 Task: Search one way flight ticket for 2 adults, 2 infants in seat and 1 infant on lap in first from Presque Isle: Presque Isle International Airport to Greensboro: Piedmont Triad International Airport on 5-1-2023. Choice of flights is Alaska. Number of bags: 3 checked bags. Price is upto 30000. Outbound departure time preference is 12:15.
Action: Mouse moved to (331, 355)
Screenshot: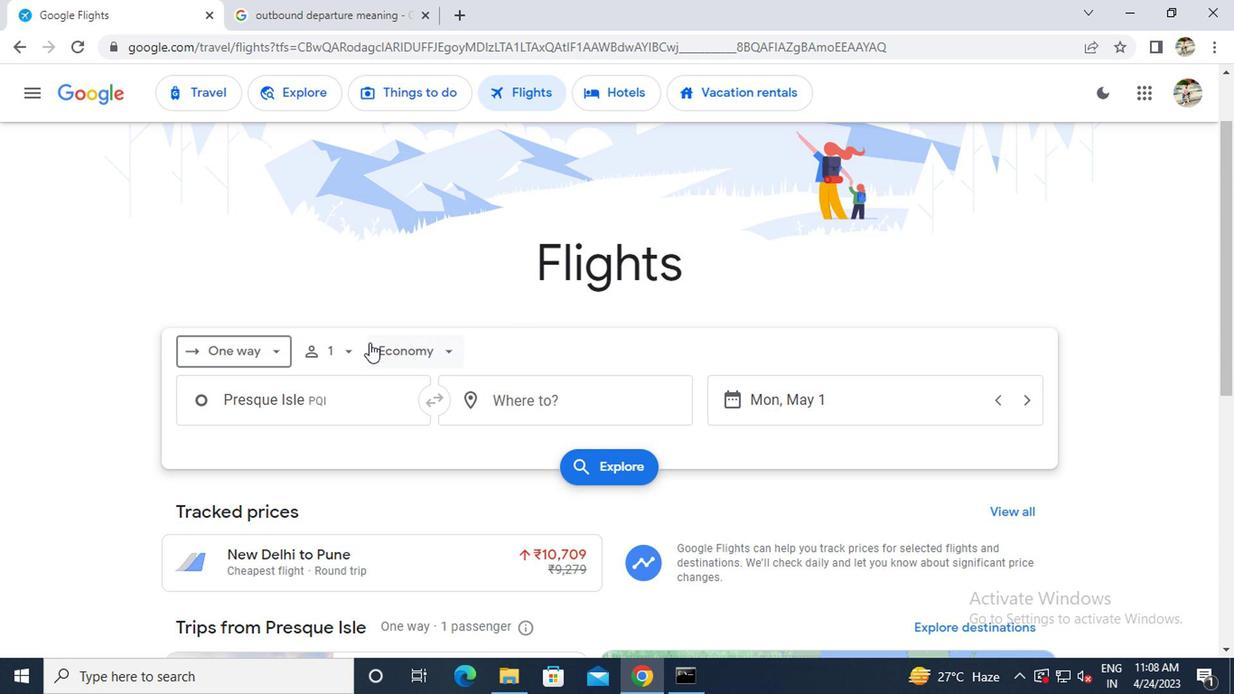 
Action: Mouse pressed left at (331, 355)
Screenshot: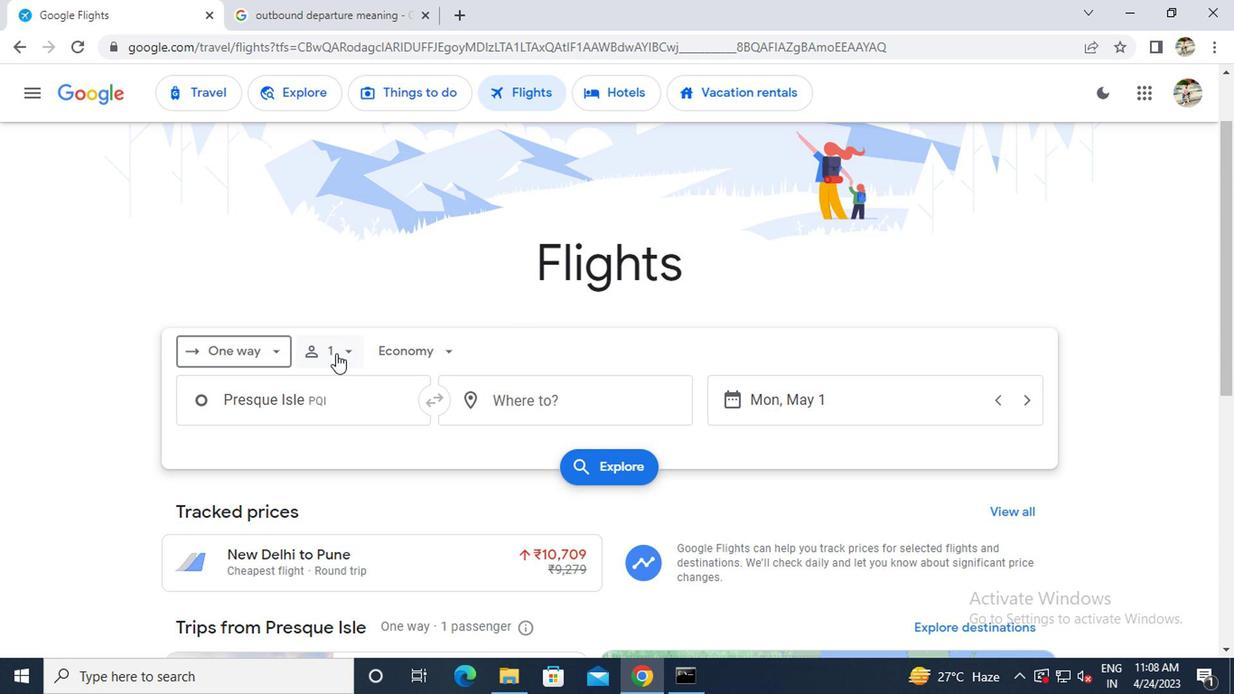 
Action: Mouse moved to (490, 394)
Screenshot: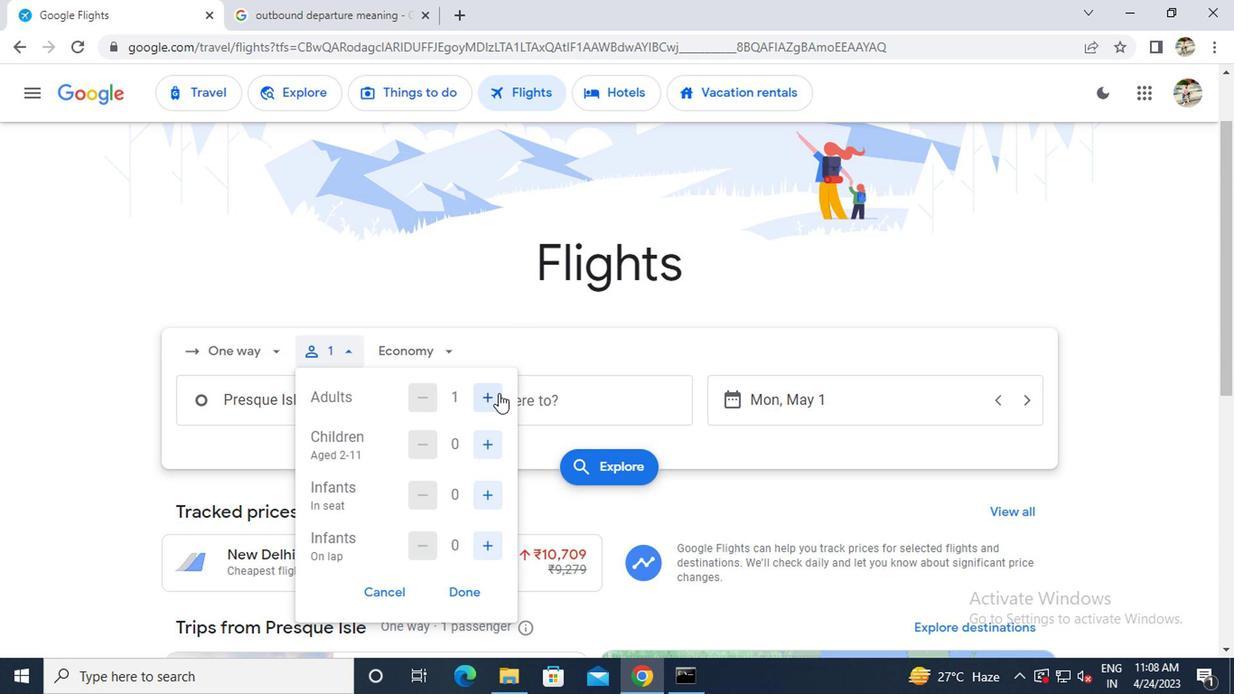 
Action: Mouse pressed left at (490, 394)
Screenshot: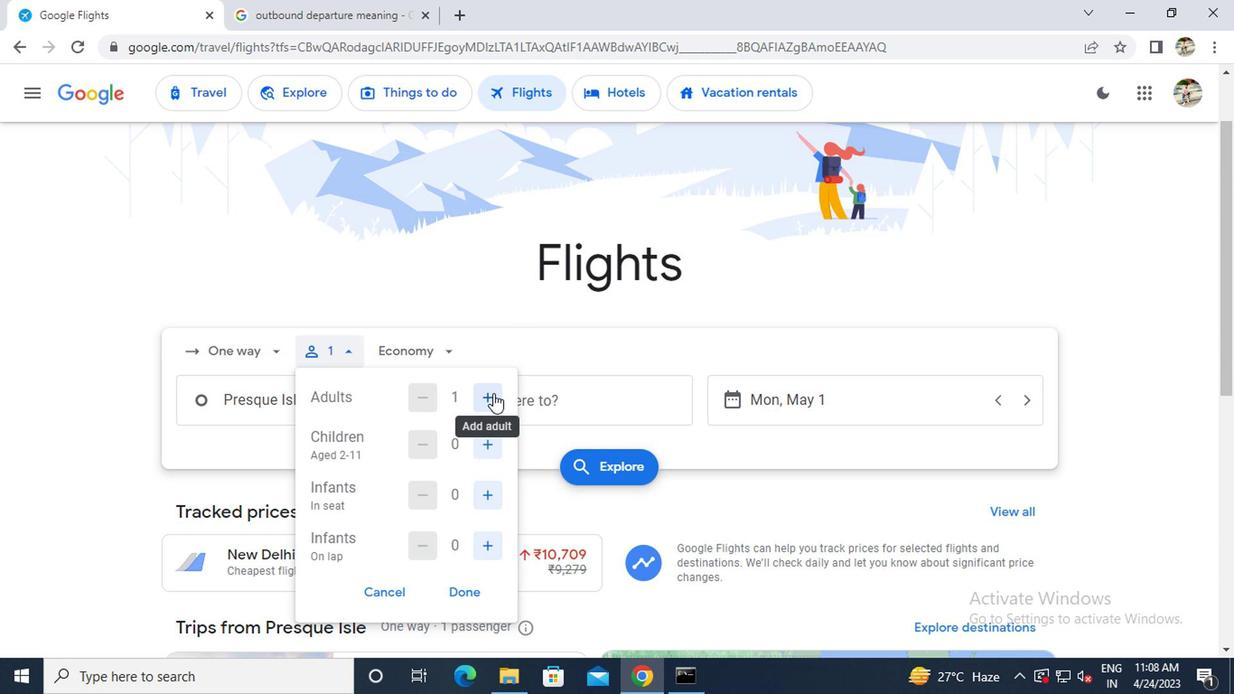 
Action: Mouse pressed left at (490, 394)
Screenshot: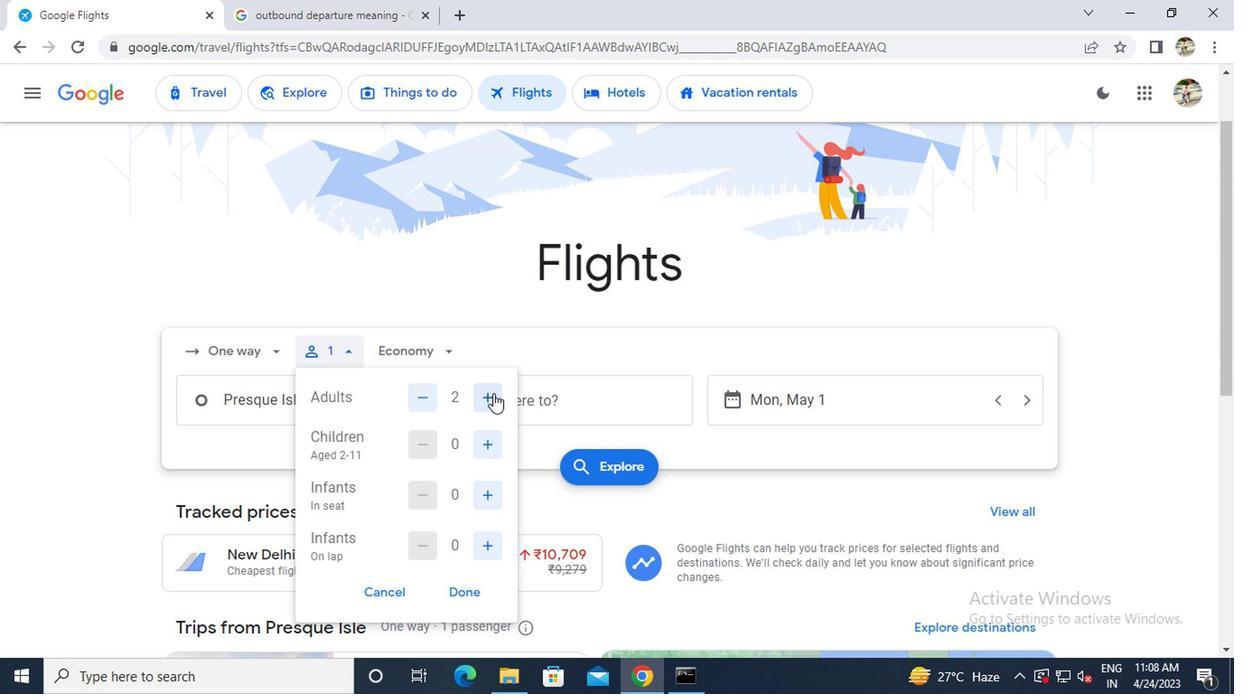 
Action: Mouse moved to (418, 395)
Screenshot: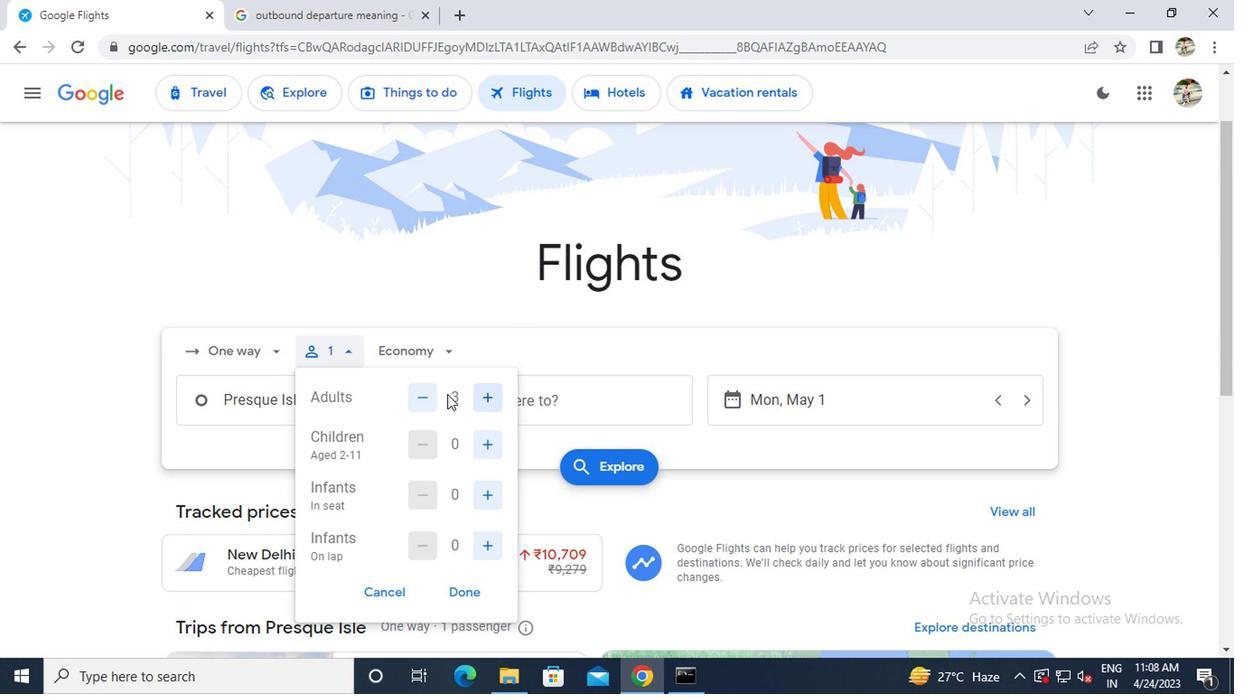 
Action: Mouse pressed left at (418, 395)
Screenshot: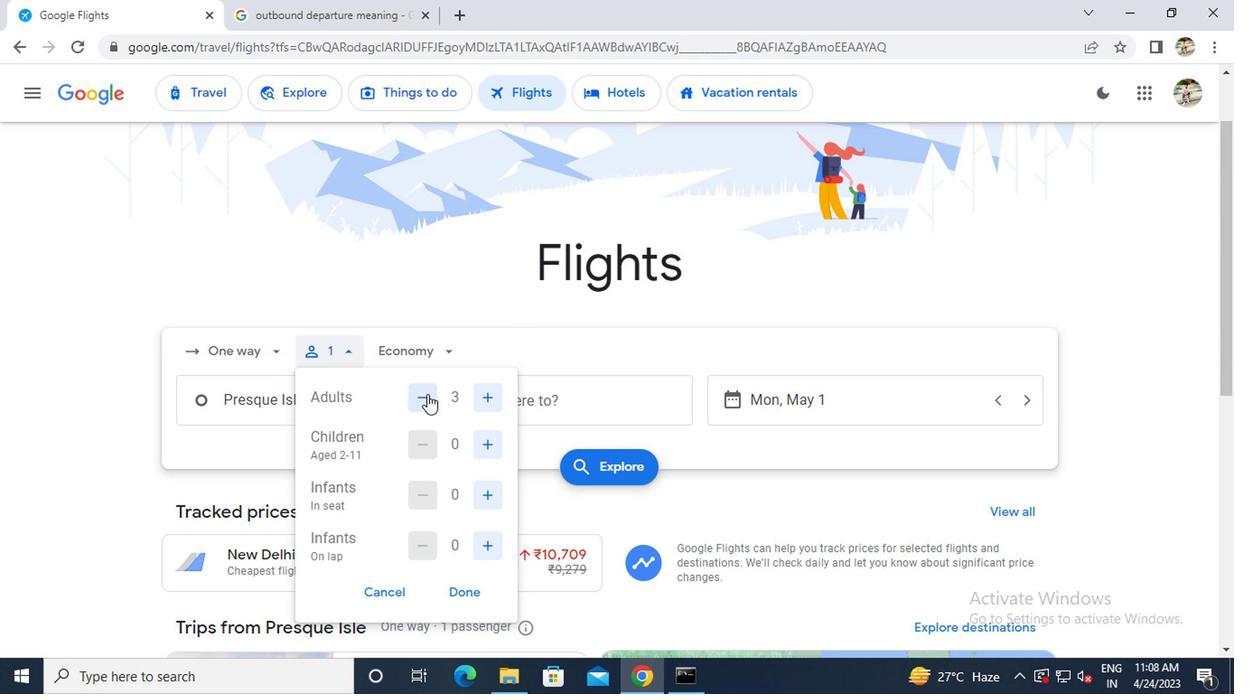 
Action: Mouse moved to (481, 499)
Screenshot: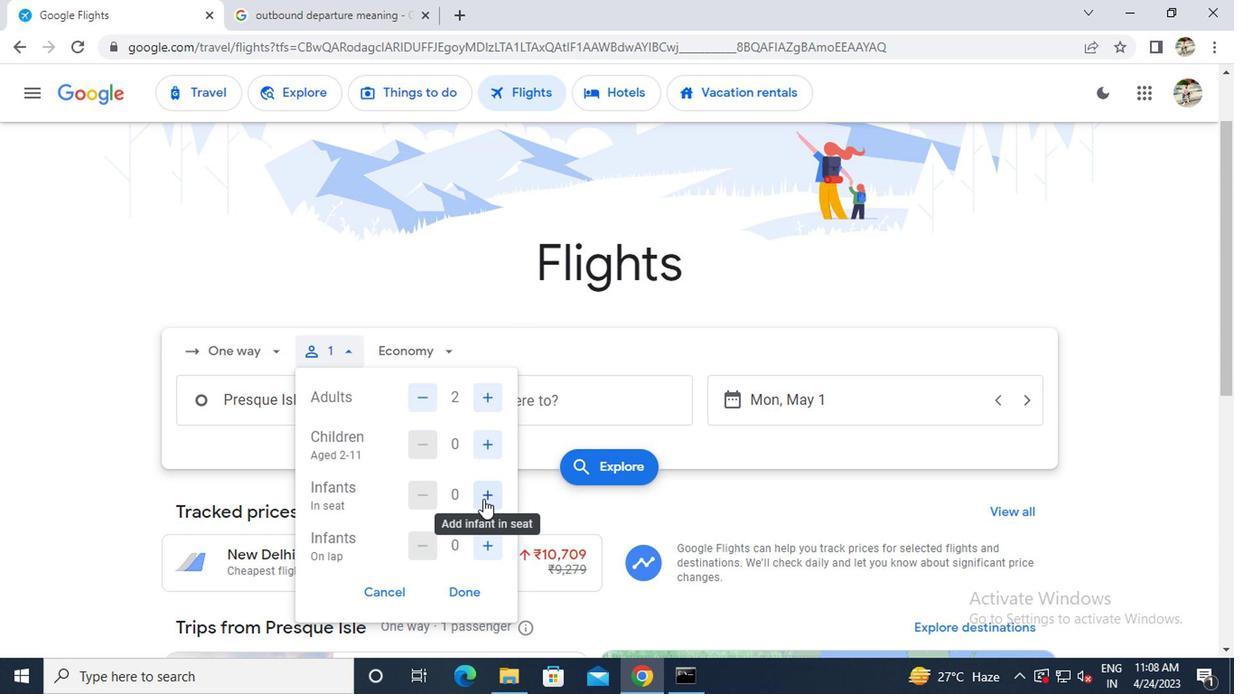
Action: Mouse pressed left at (481, 499)
Screenshot: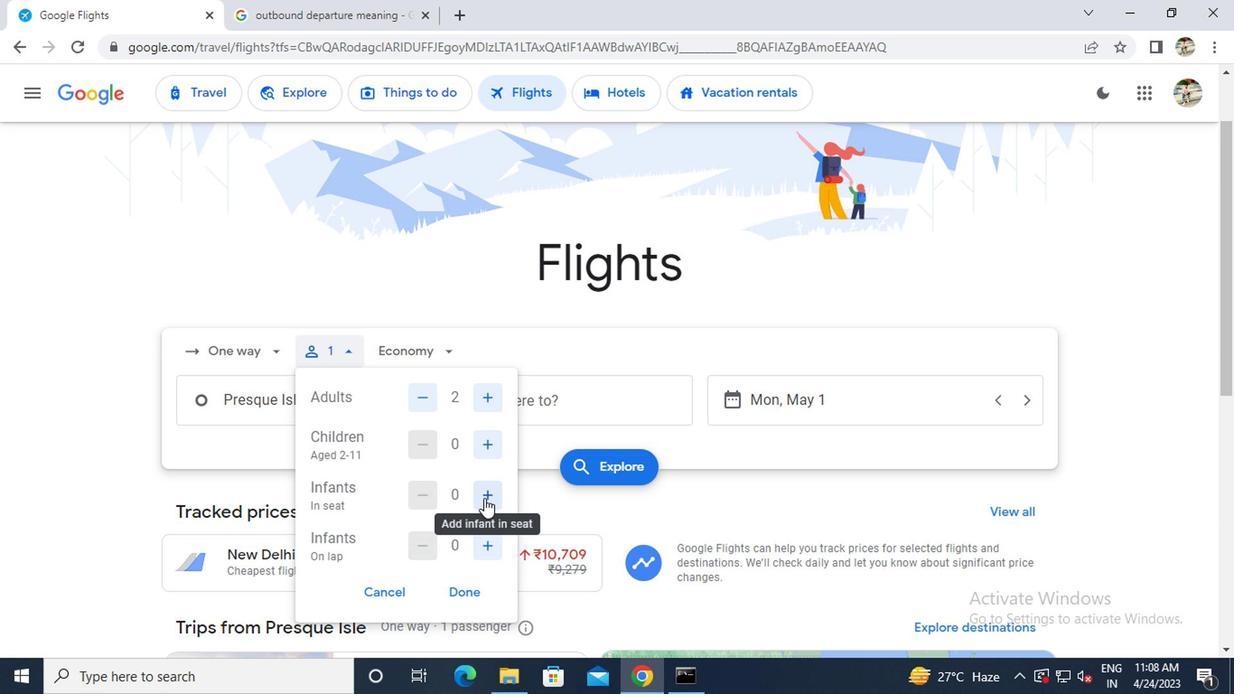 
Action: Mouse pressed left at (481, 499)
Screenshot: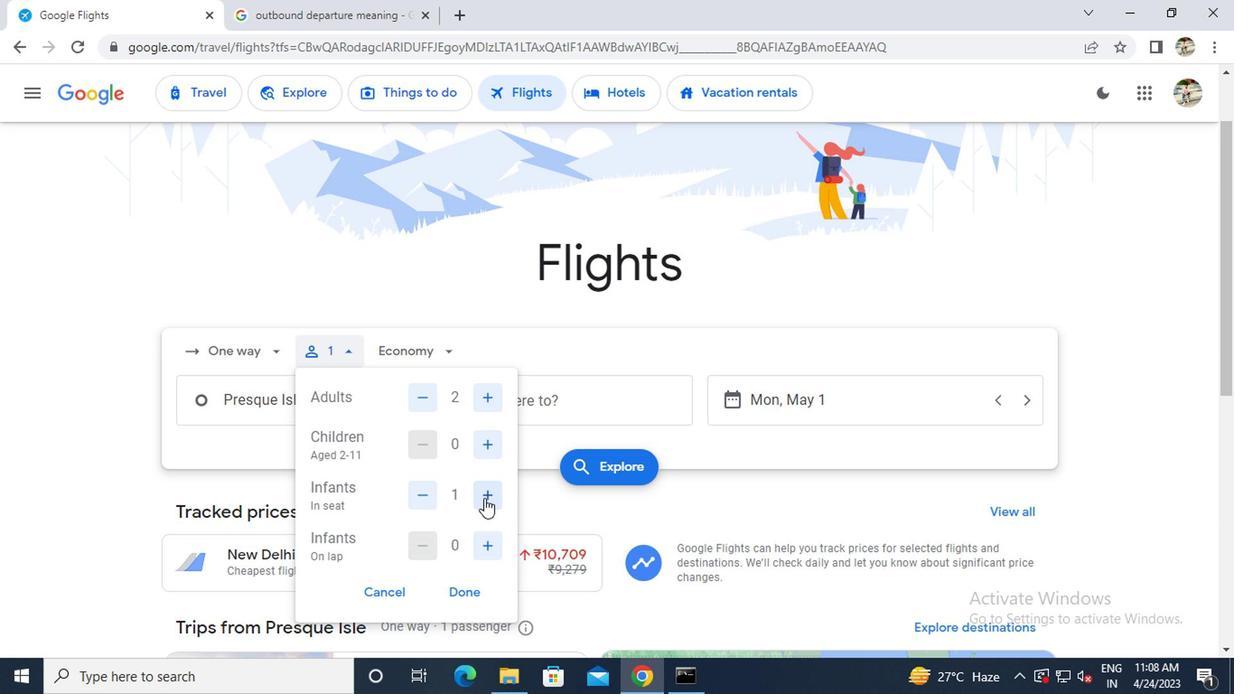 
Action: Mouse moved to (486, 547)
Screenshot: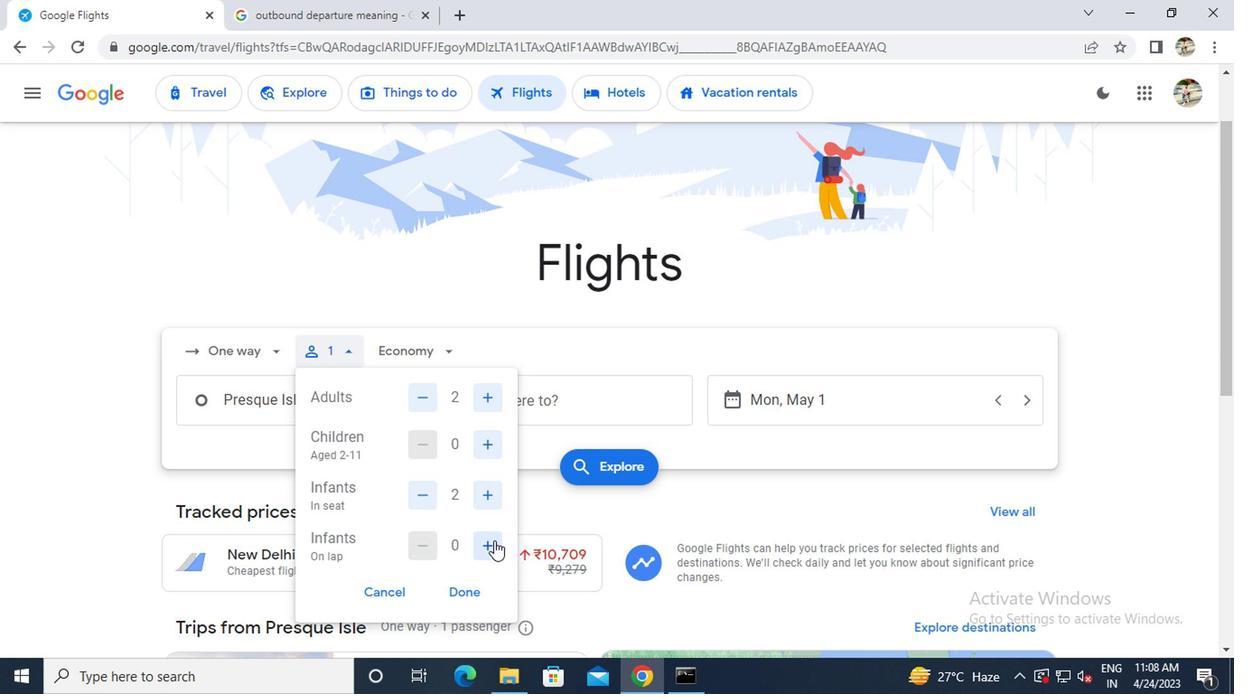 
Action: Mouse pressed left at (486, 547)
Screenshot: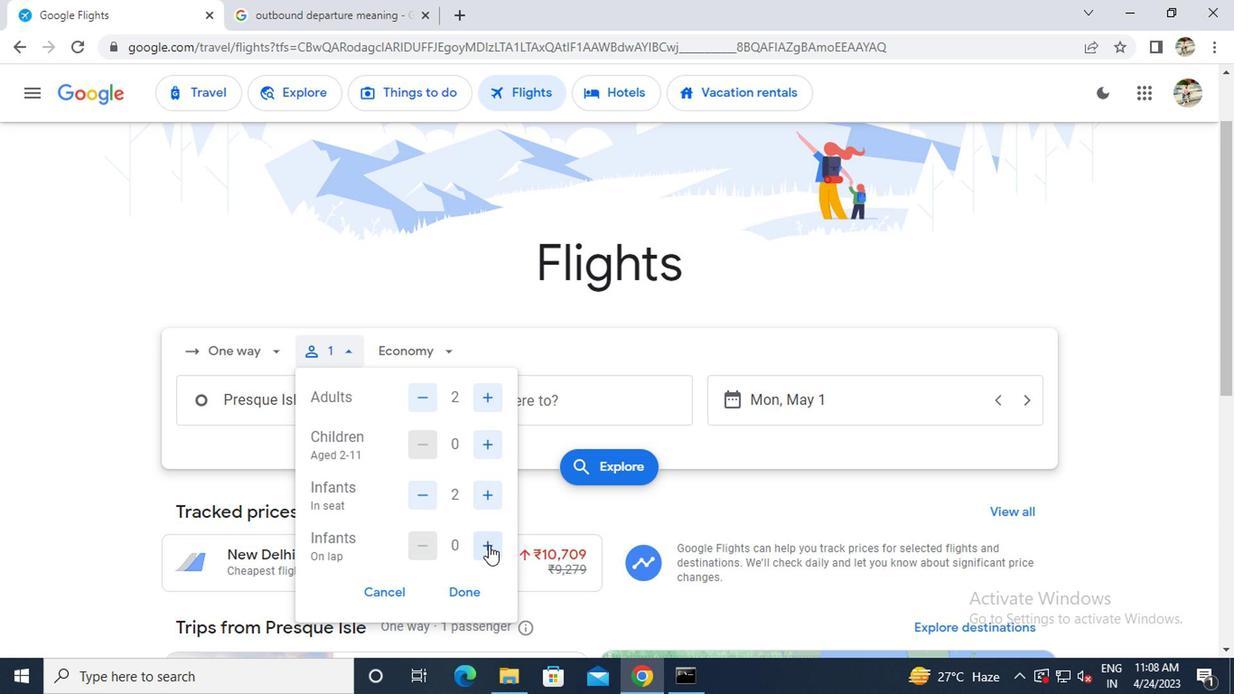 
Action: Mouse moved to (412, 356)
Screenshot: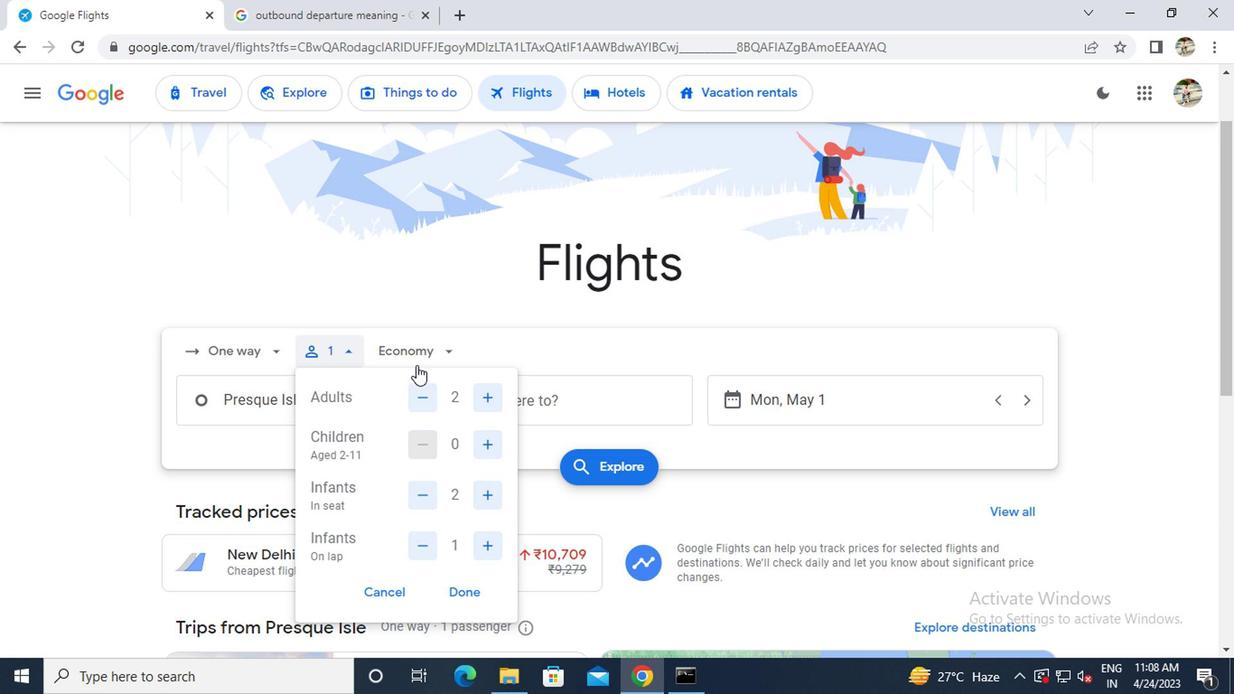 
Action: Mouse pressed left at (412, 356)
Screenshot: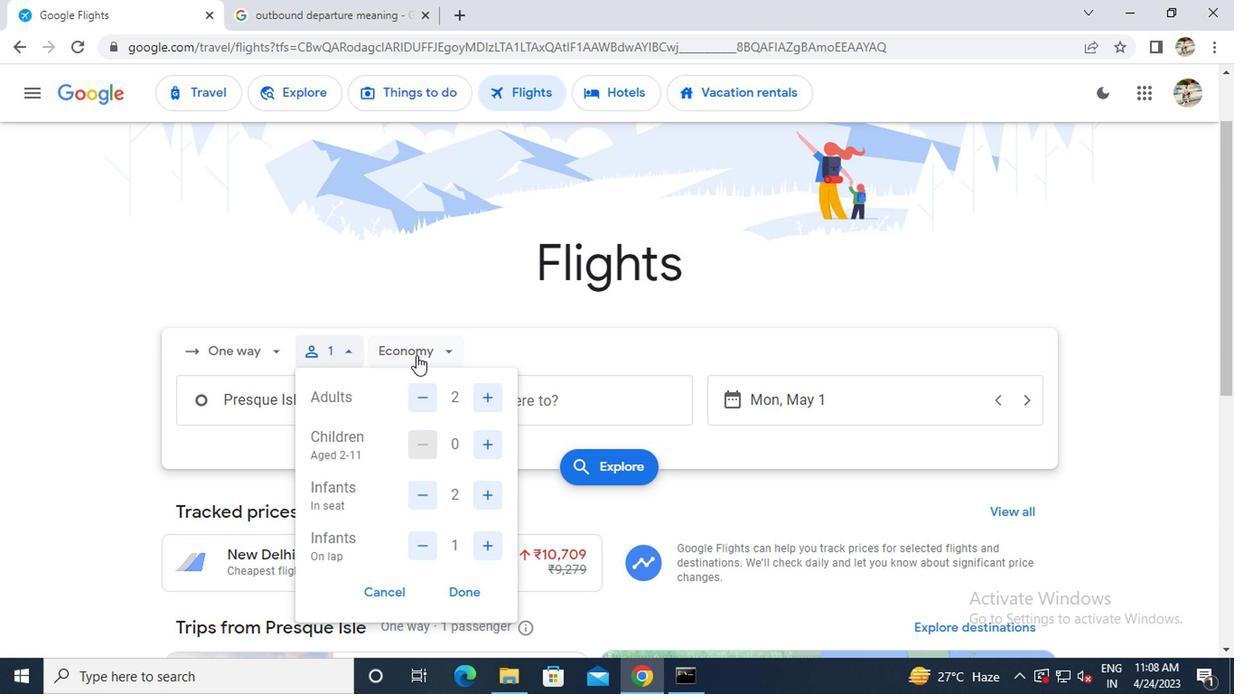 
Action: Mouse moved to (410, 399)
Screenshot: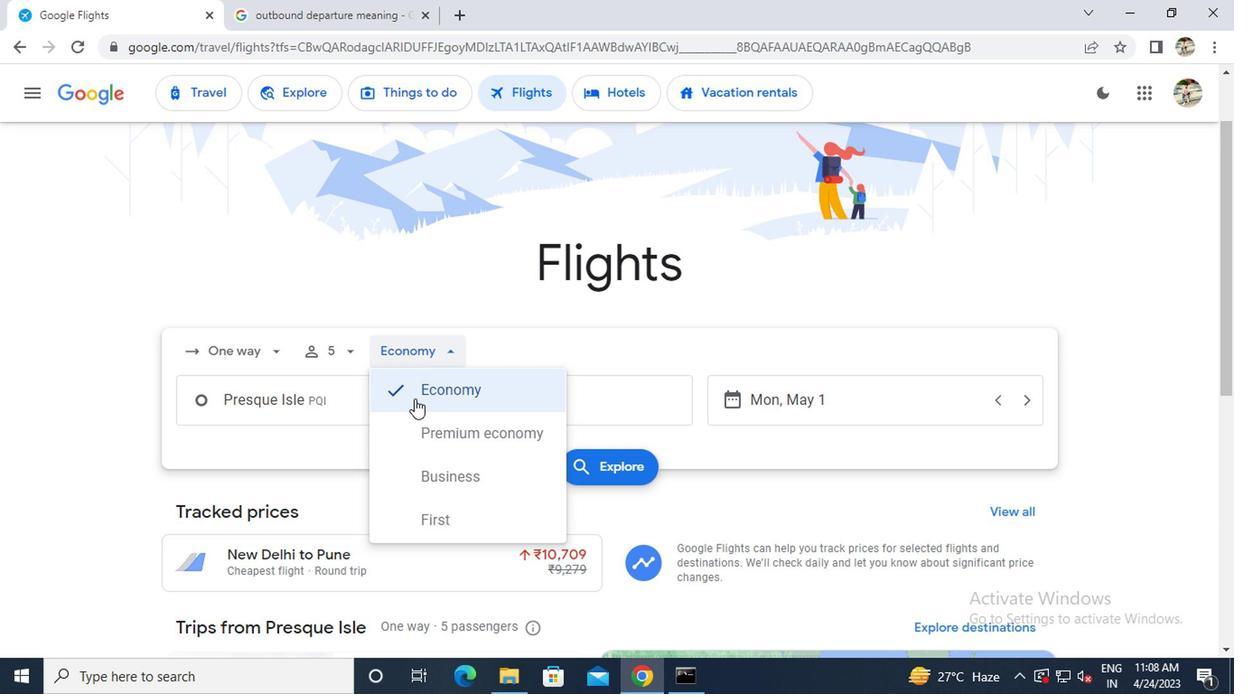 
Action: Mouse pressed left at (410, 399)
Screenshot: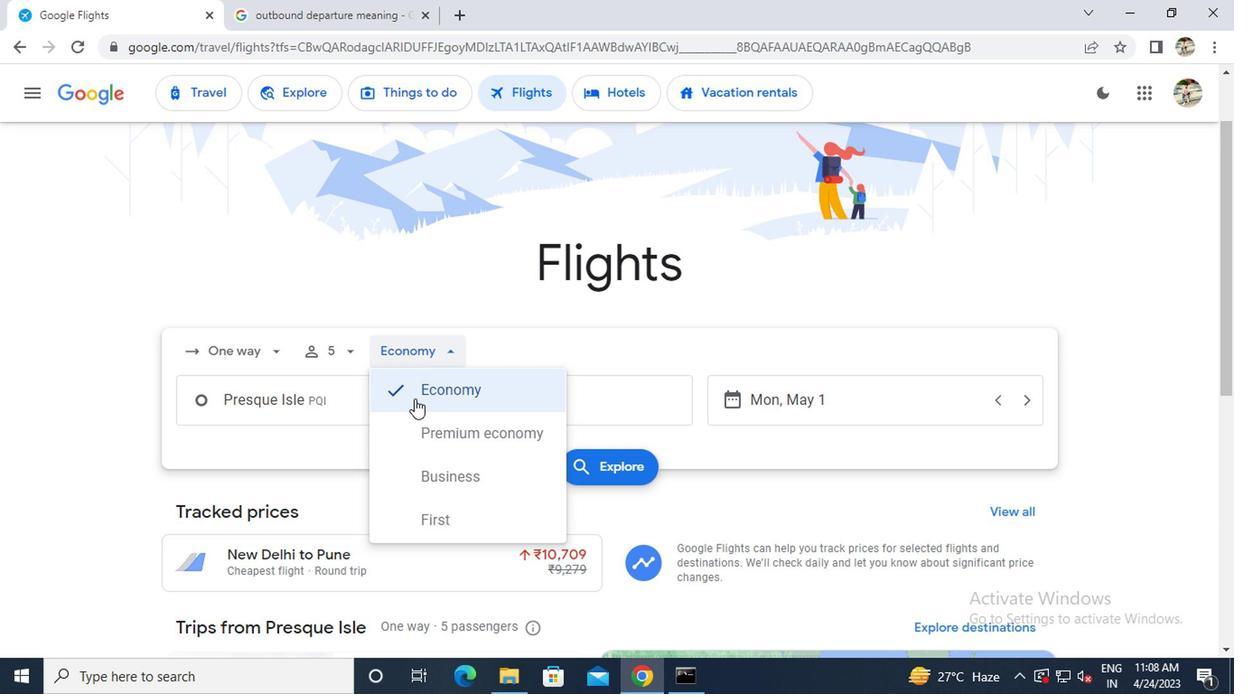 
Action: Mouse moved to (348, 412)
Screenshot: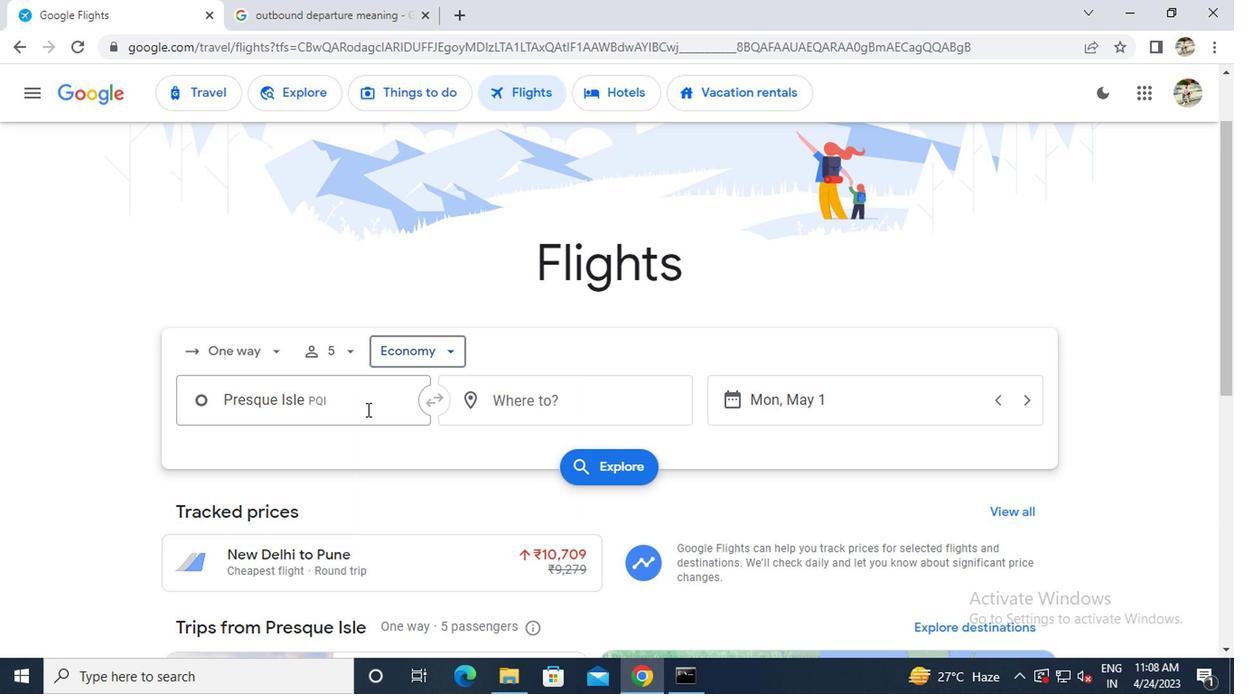 
Action: Mouse pressed left at (348, 412)
Screenshot: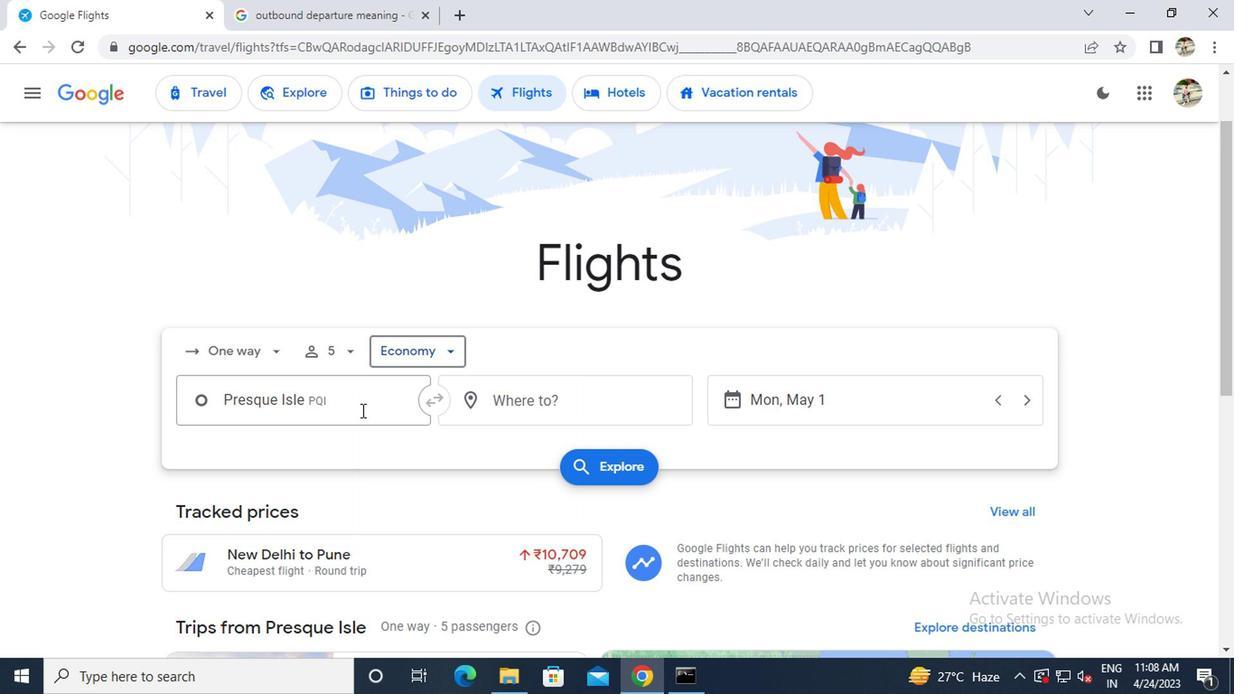 
Action: Key pressed <Key.backspace><Key.caps_lock><Key.caps_lock>p<Key.caps_lock>resque<Key.space><Key.caps_lock>l<Key.backspace>
Screenshot: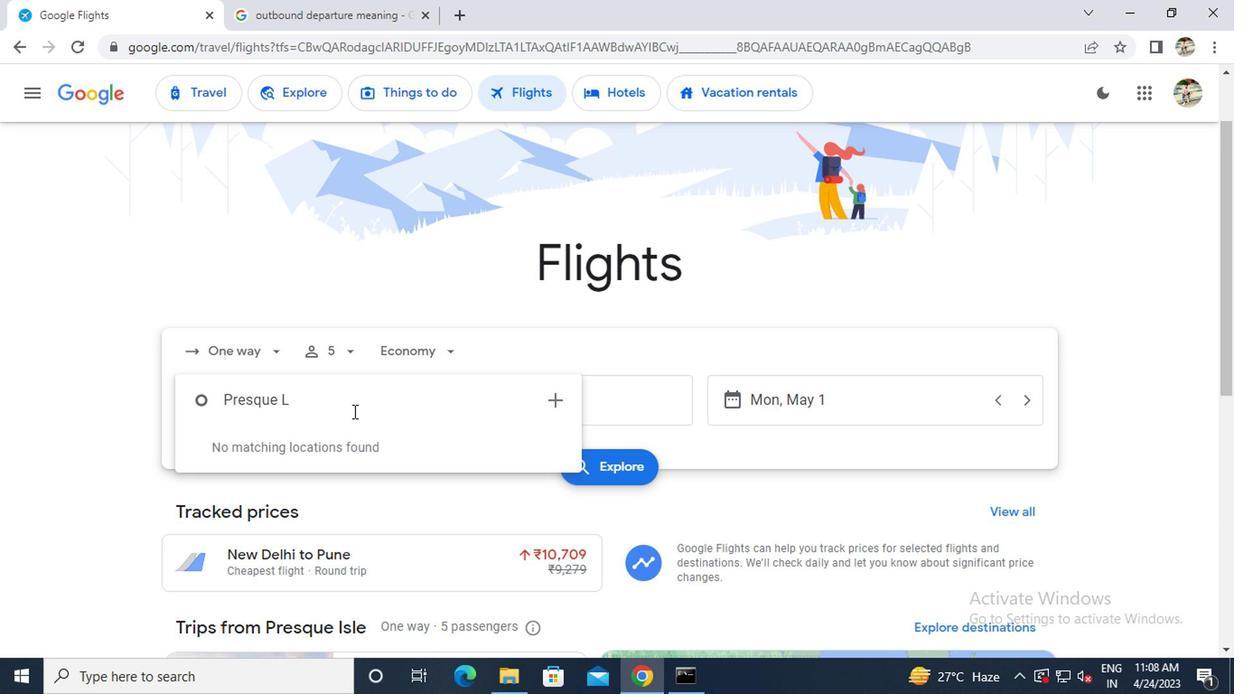 
Action: Mouse moved to (340, 445)
Screenshot: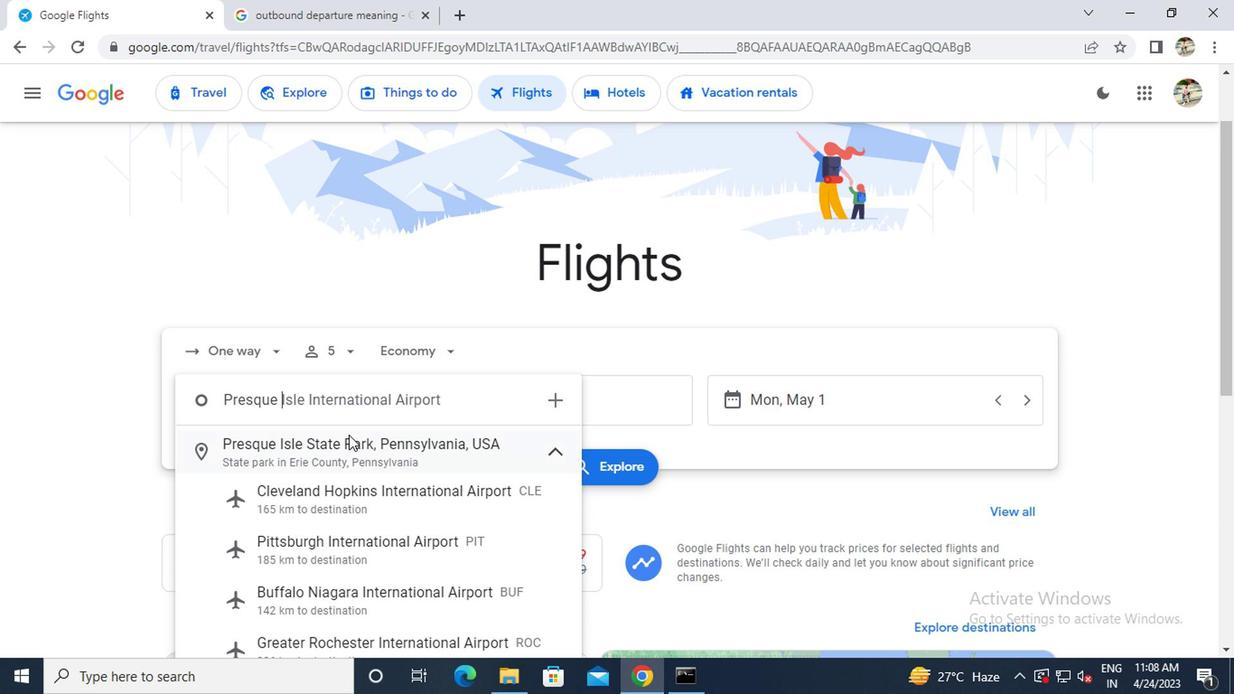 
Action: Mouse pressed left at (340, 445)
Screenshot: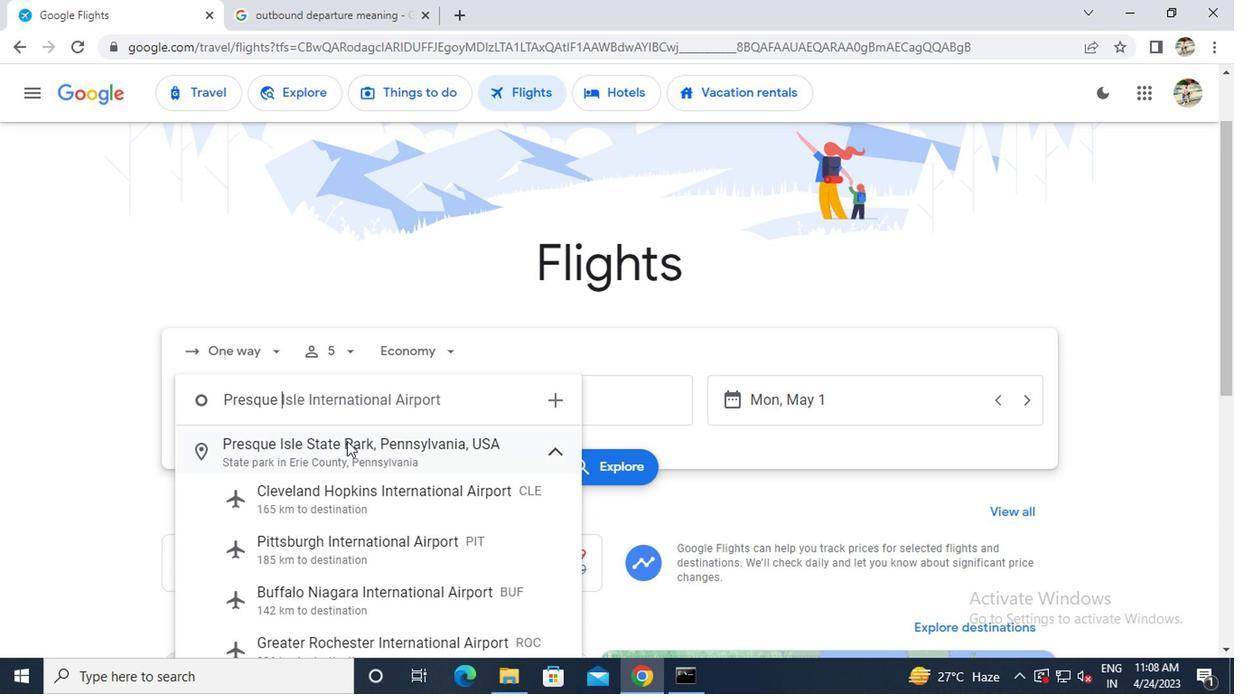 
Action: Mouse moved to (490, 409)
Screenshot: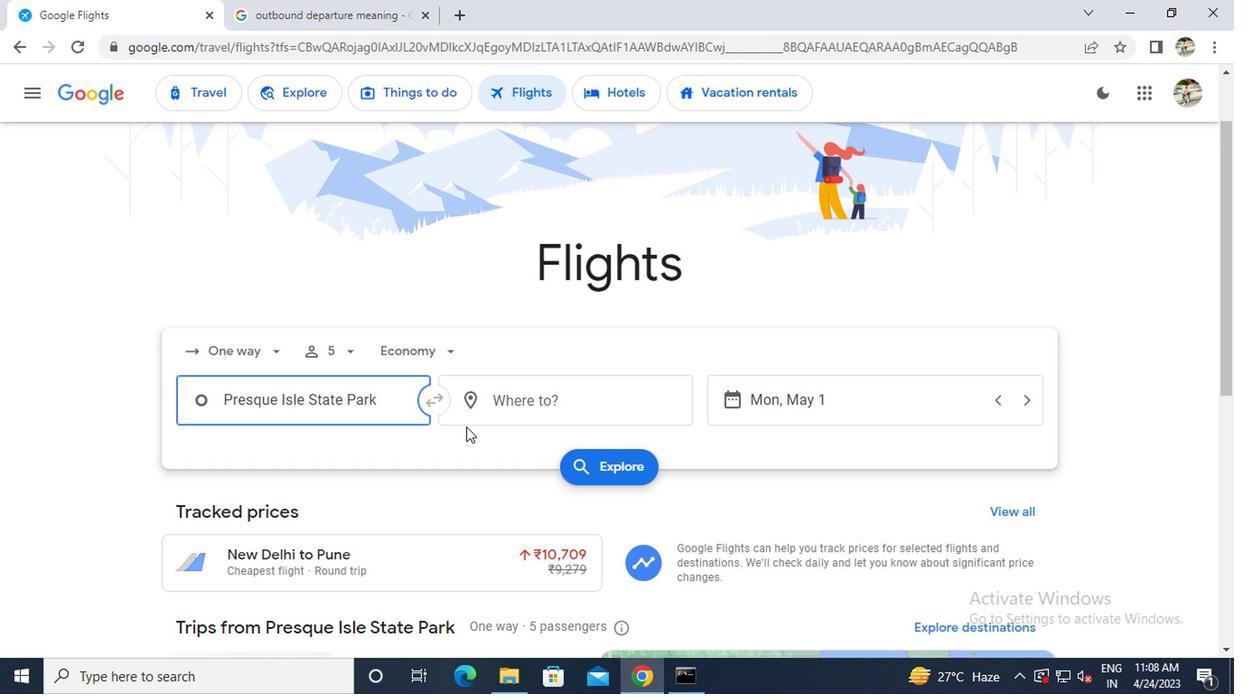 
Action: Mouse pressed left at (490, 409)
Screenshot: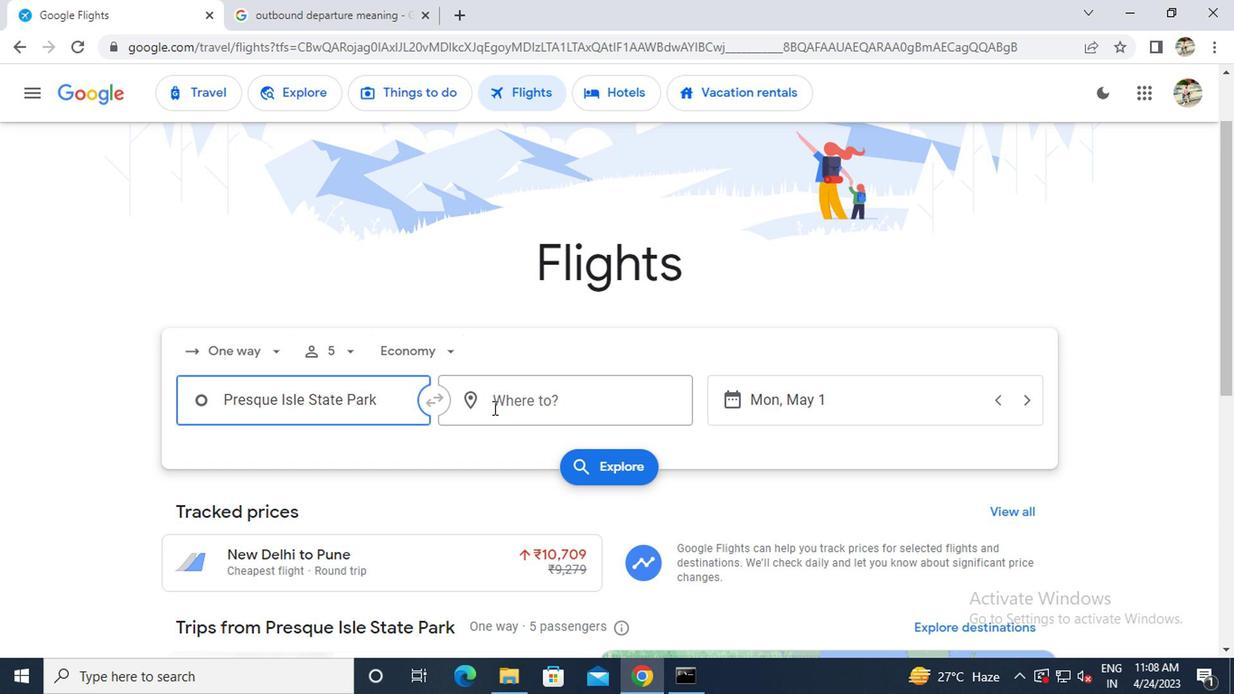 
Action: Key pressed <Key.caps_lock><Key.caps_lock>g<Key.caps_lock>reens
Screenshot: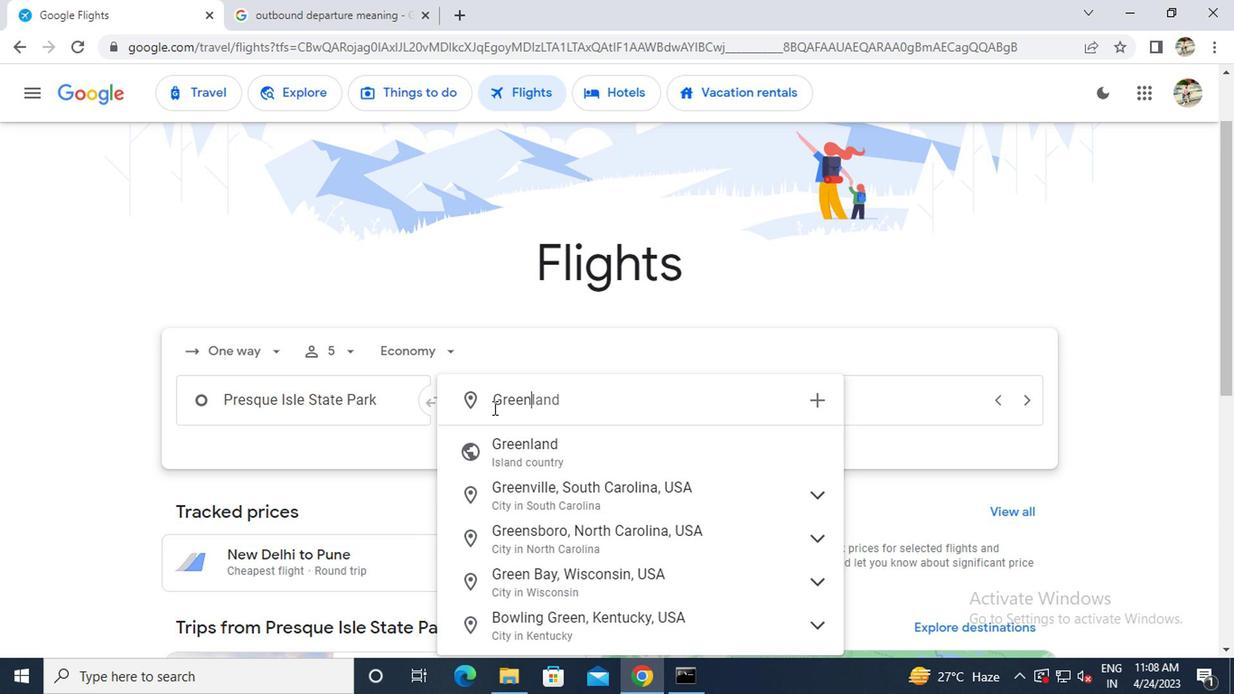 
Action: Mouse moved to (556, 513)
Screenshot: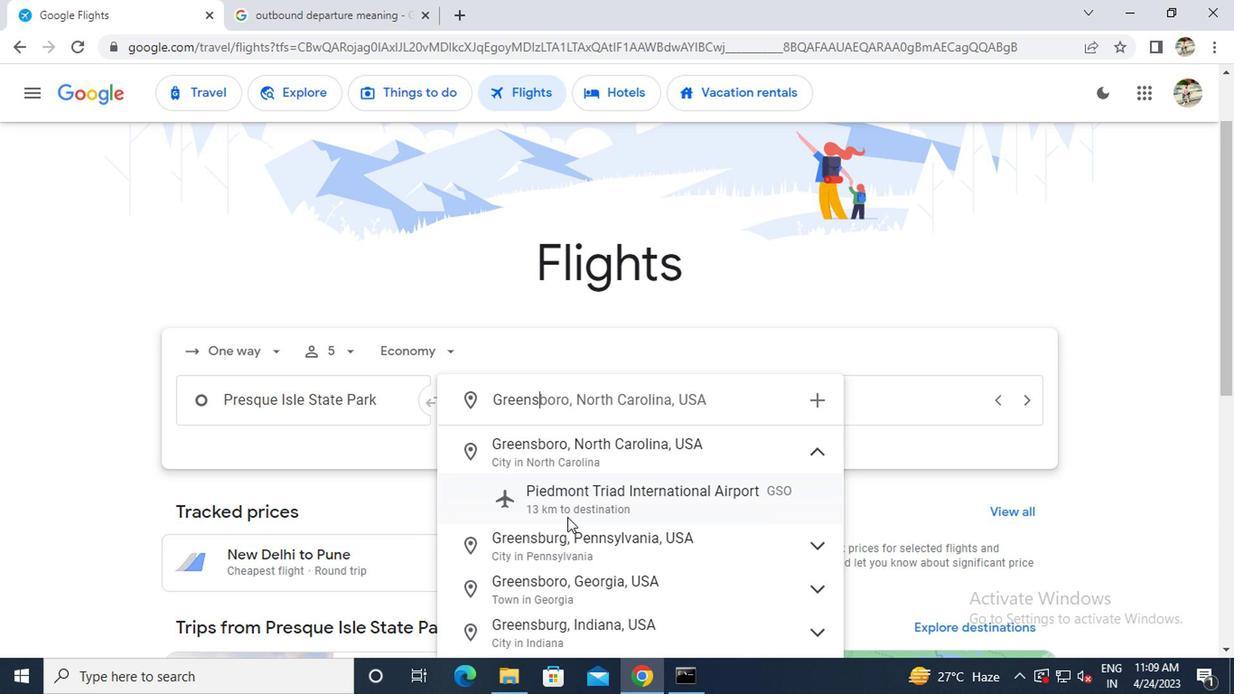 
Action: Mouse pressed left at (556, 513)
Screenshot: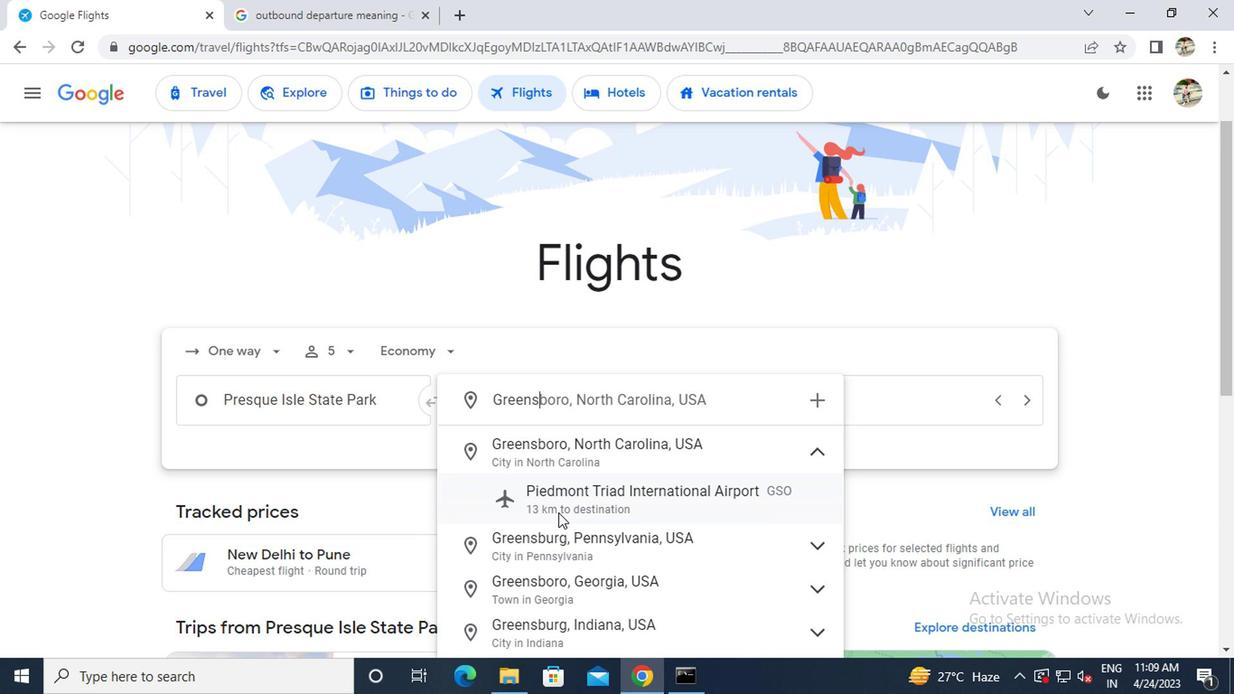 
Action: Mouse moved to (785, 394)
Screenshot: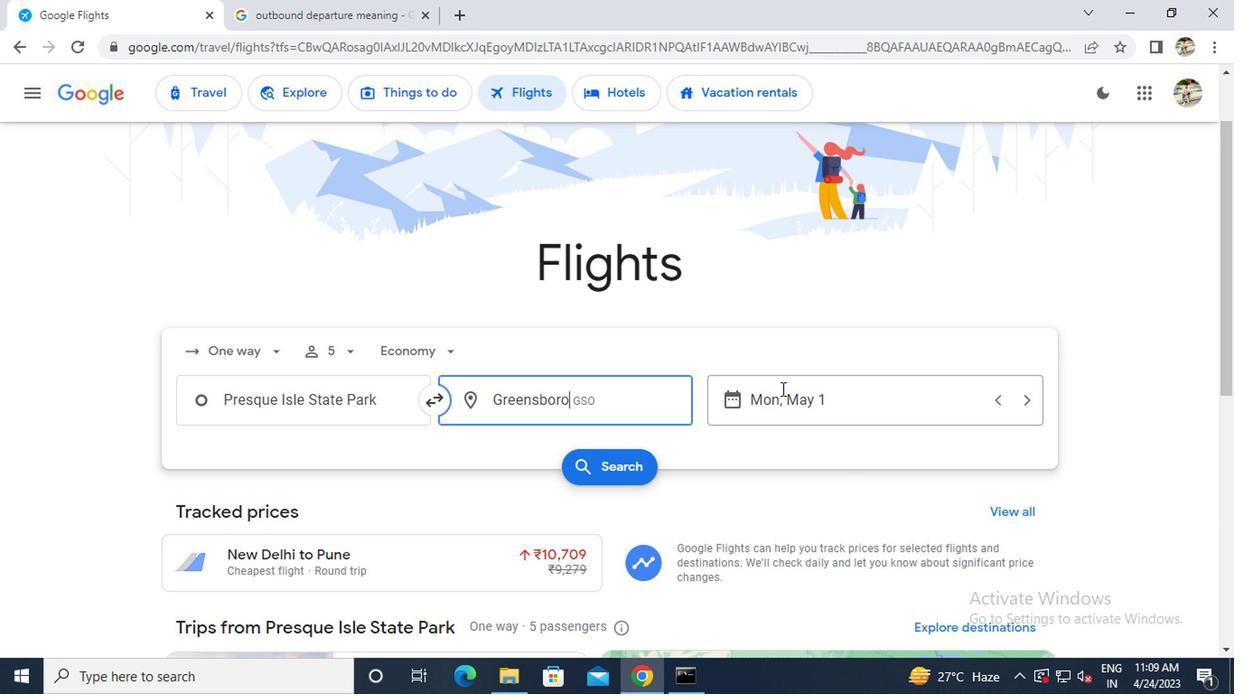 
Action: Mouse pressed left at (785, 394)
Screenshot: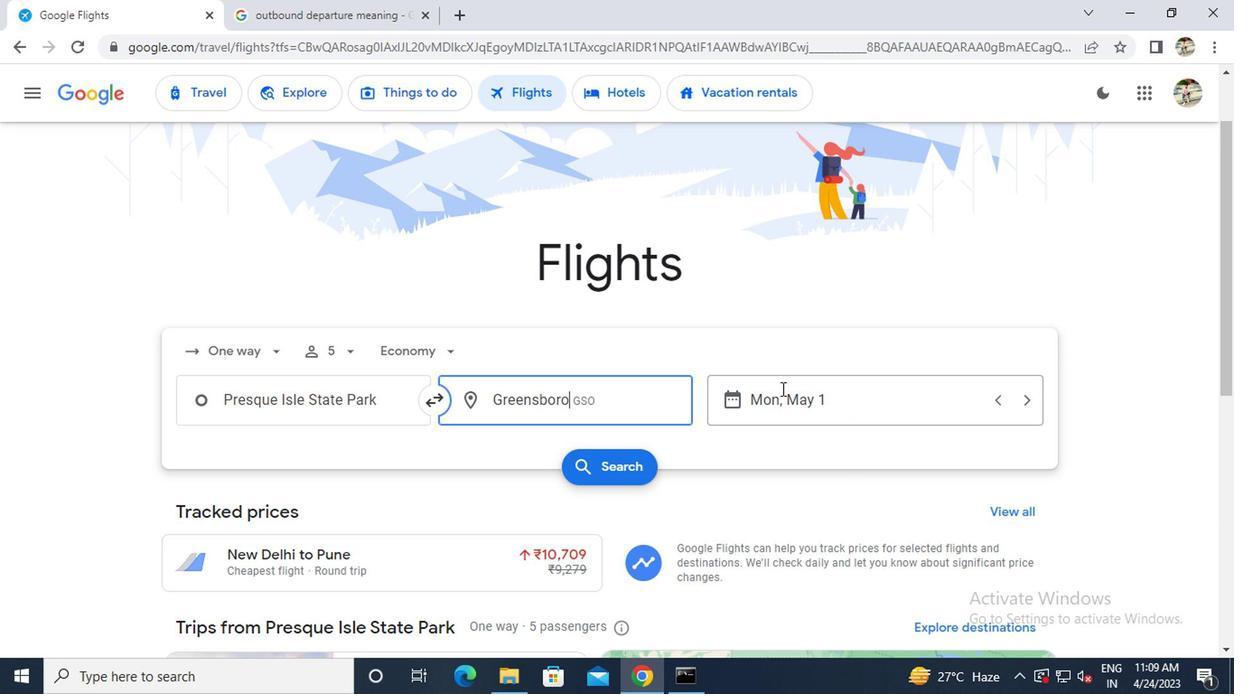 
Action: Mouse moved to (796, 325)
Screenshot: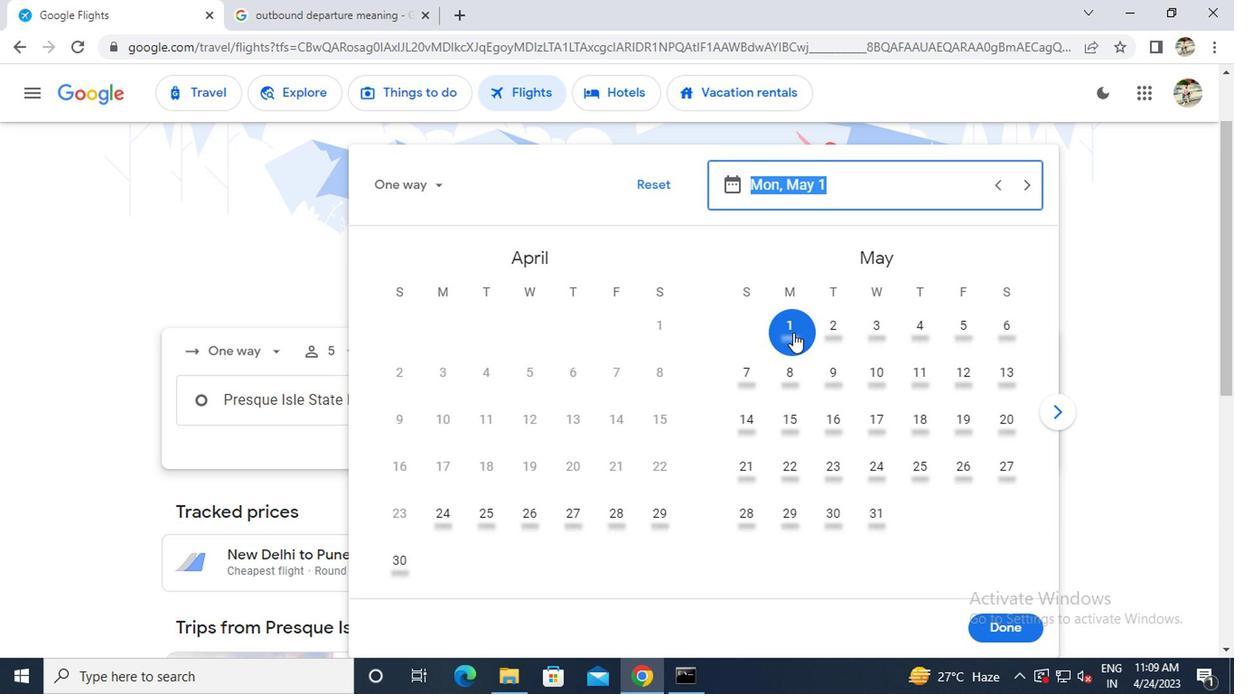 
Action: Mouse pressed left at (796, 325)
Screenshot: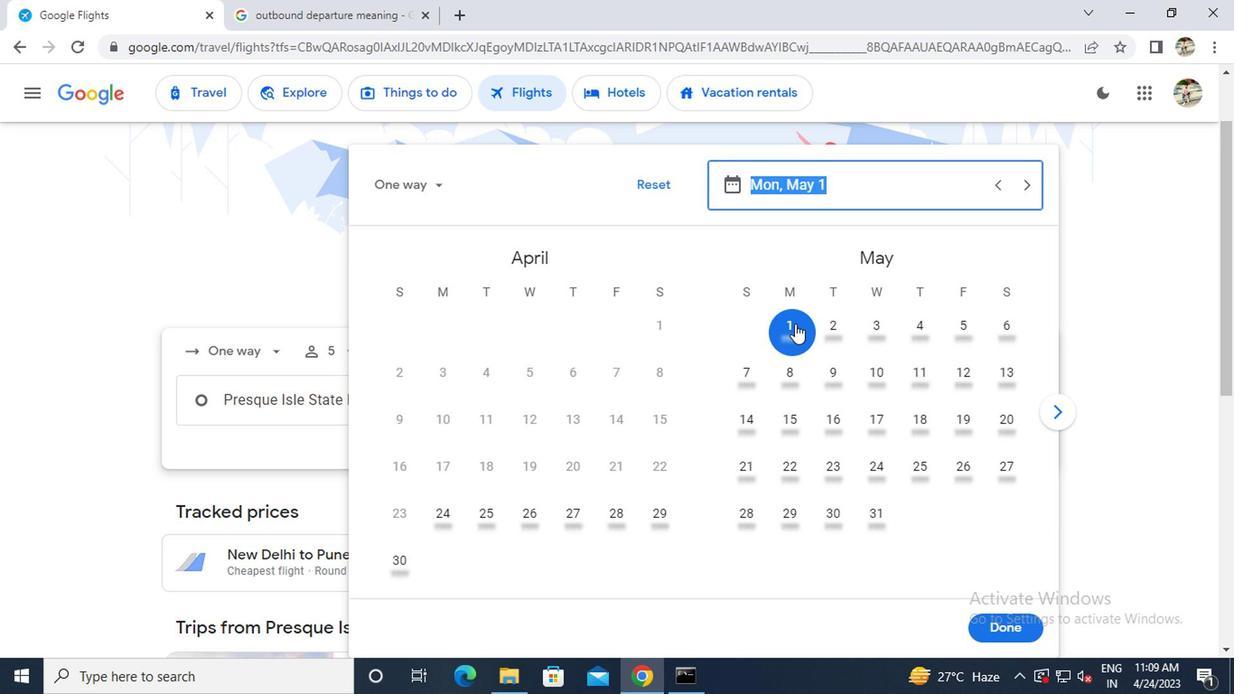 
Action: Mouse moved to (1014, 632)
Screenshot: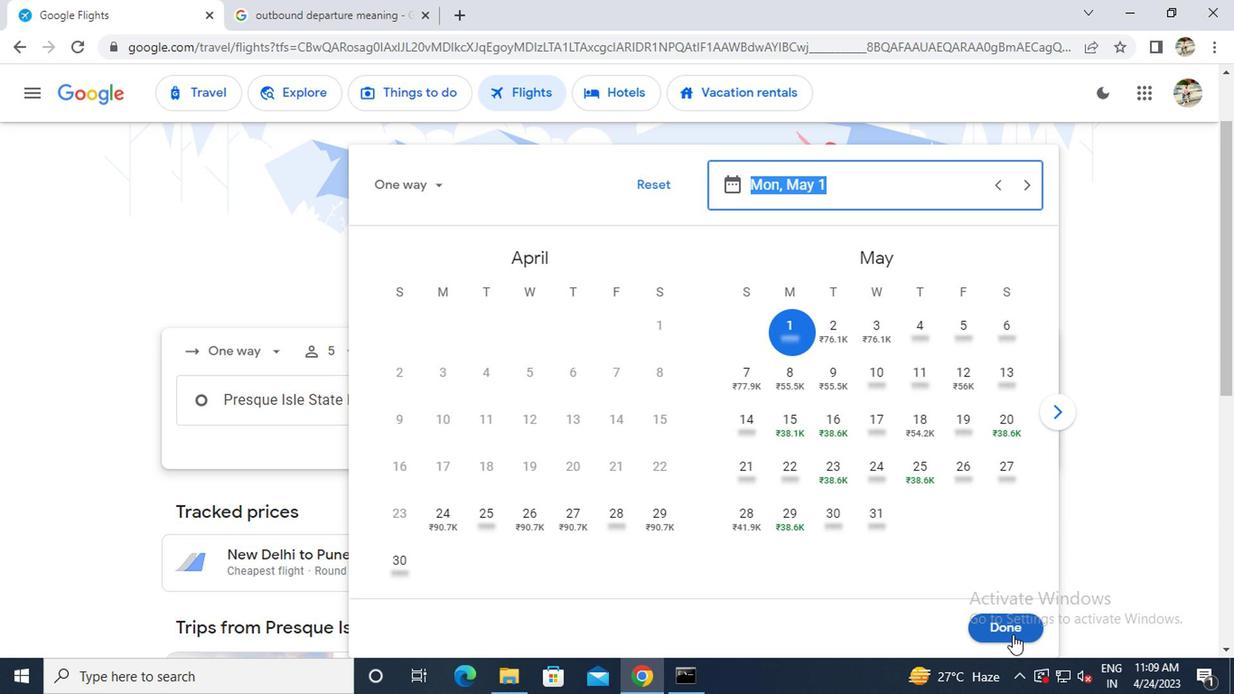 
Action: Mouse pressed left at (1014, 632)
Screenshot: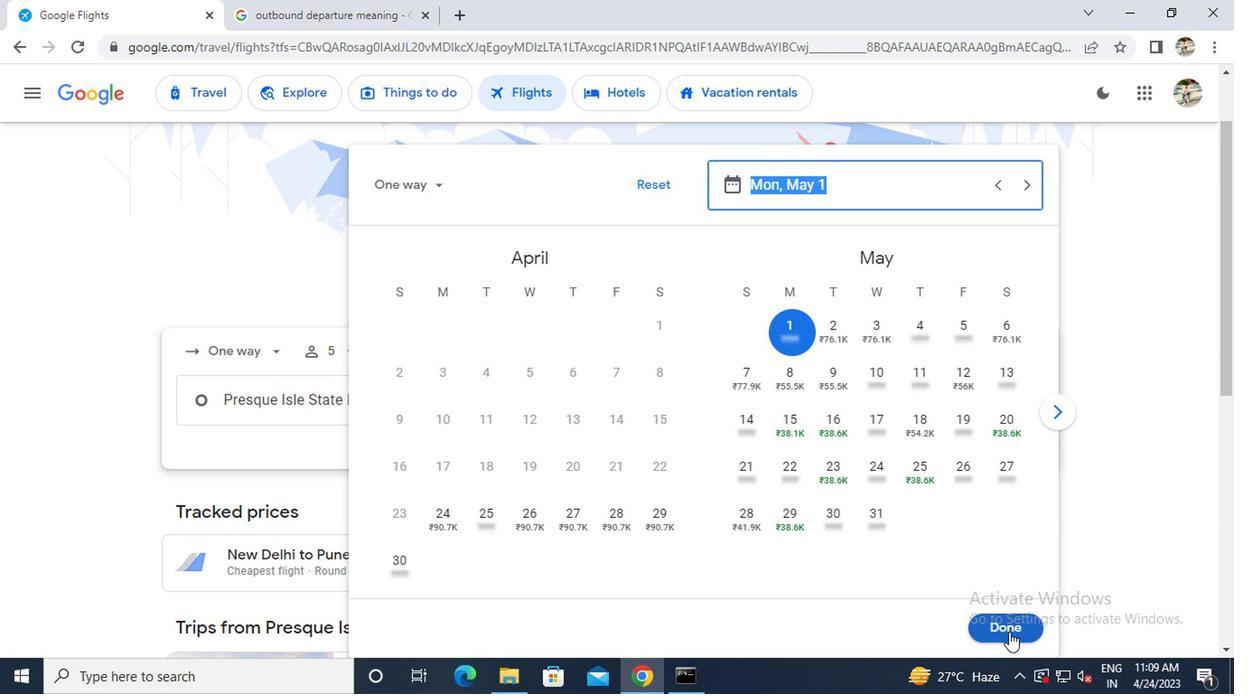 
Action: Mouse moved to (615, 461)
Screenshot: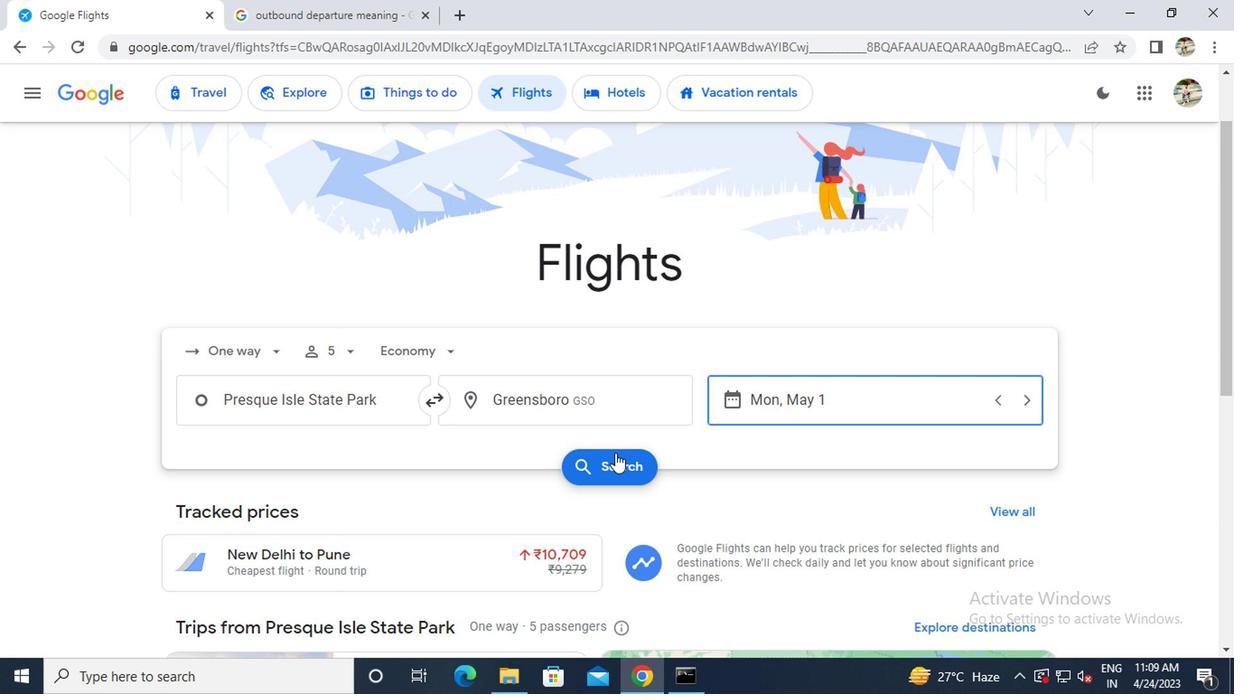 
Action: Mouse pressed left at (615, 461)
Screenshot: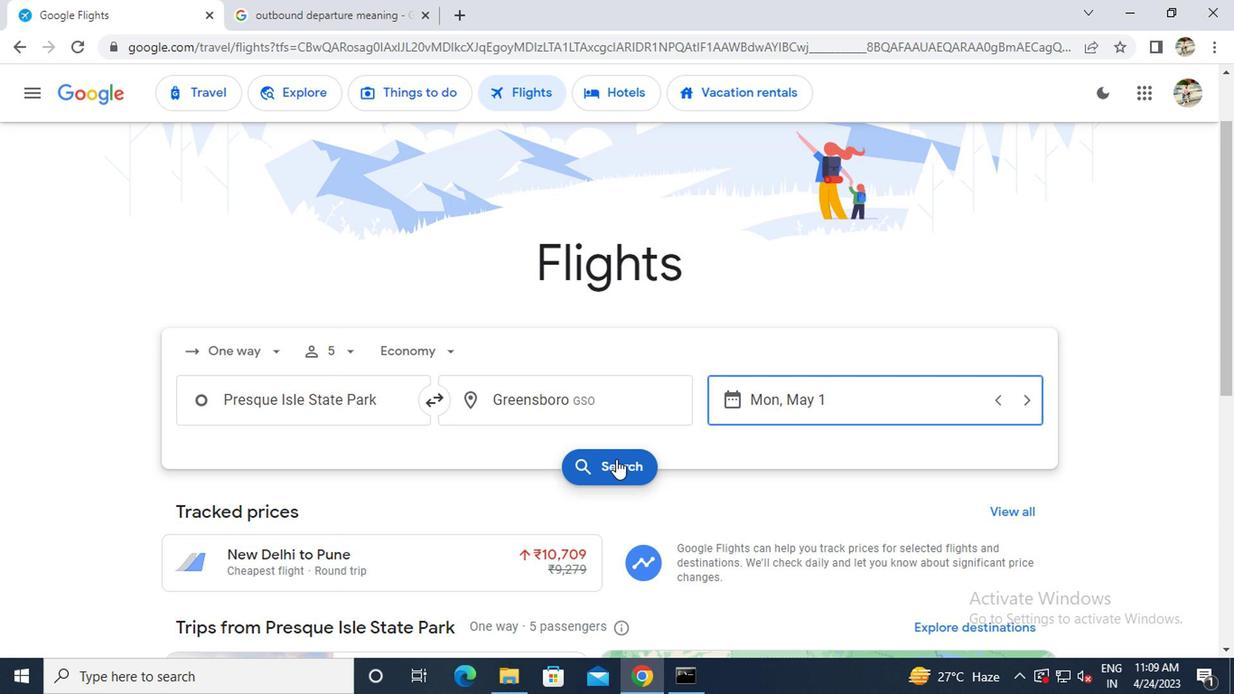 
Action: Mouse moved to (208, 260)
Screenshot: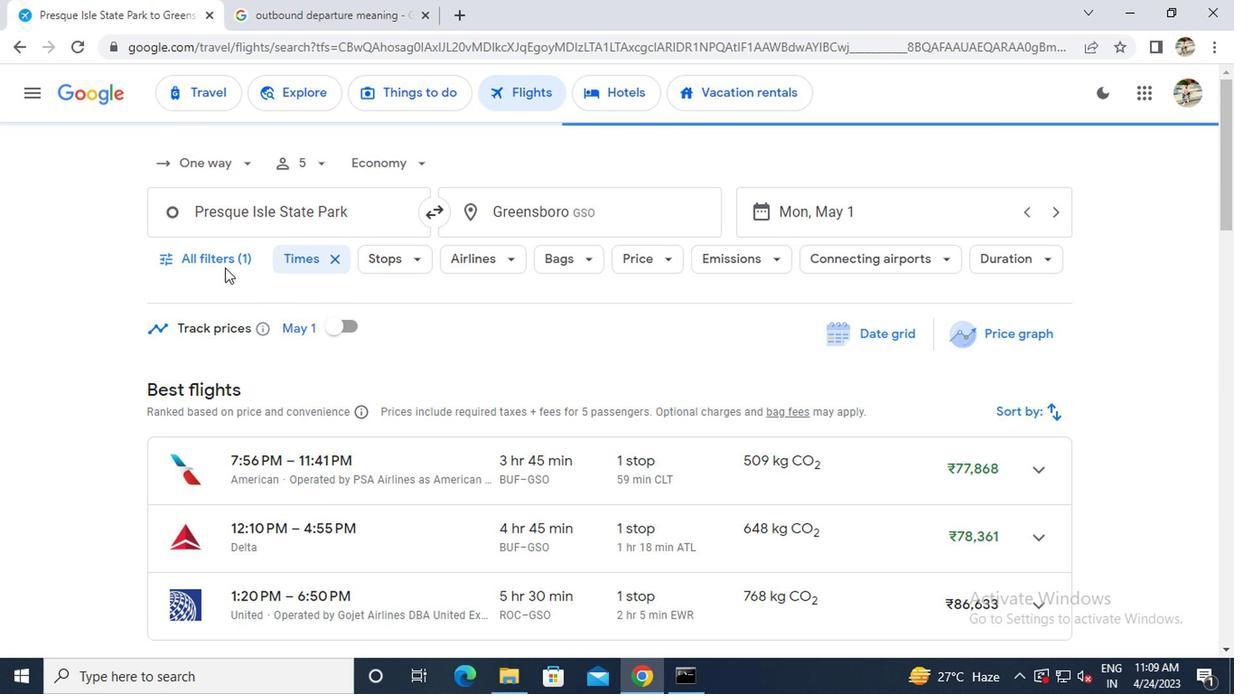 
Action: Mouse pressed left at (208, 260)
Screenshot: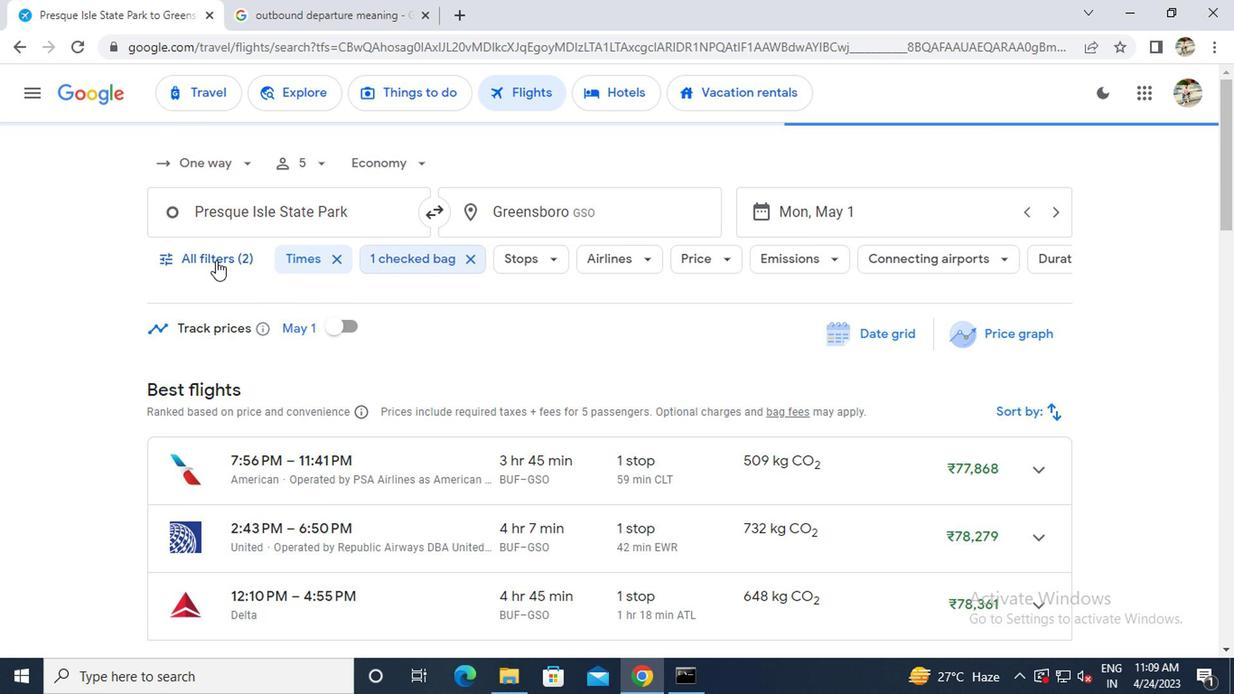 
Action: Mouse moved to (396, 645)
Screenshot: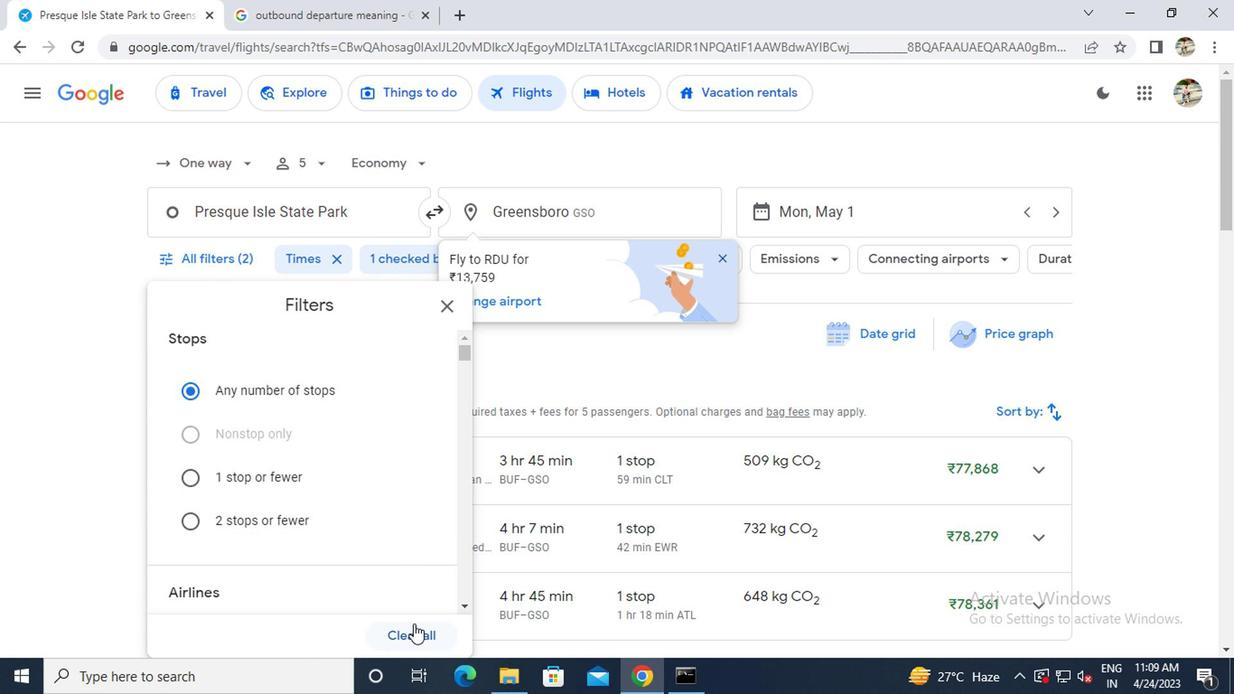 
Action: Mouse pressed left at (396, 645)
Screenshot: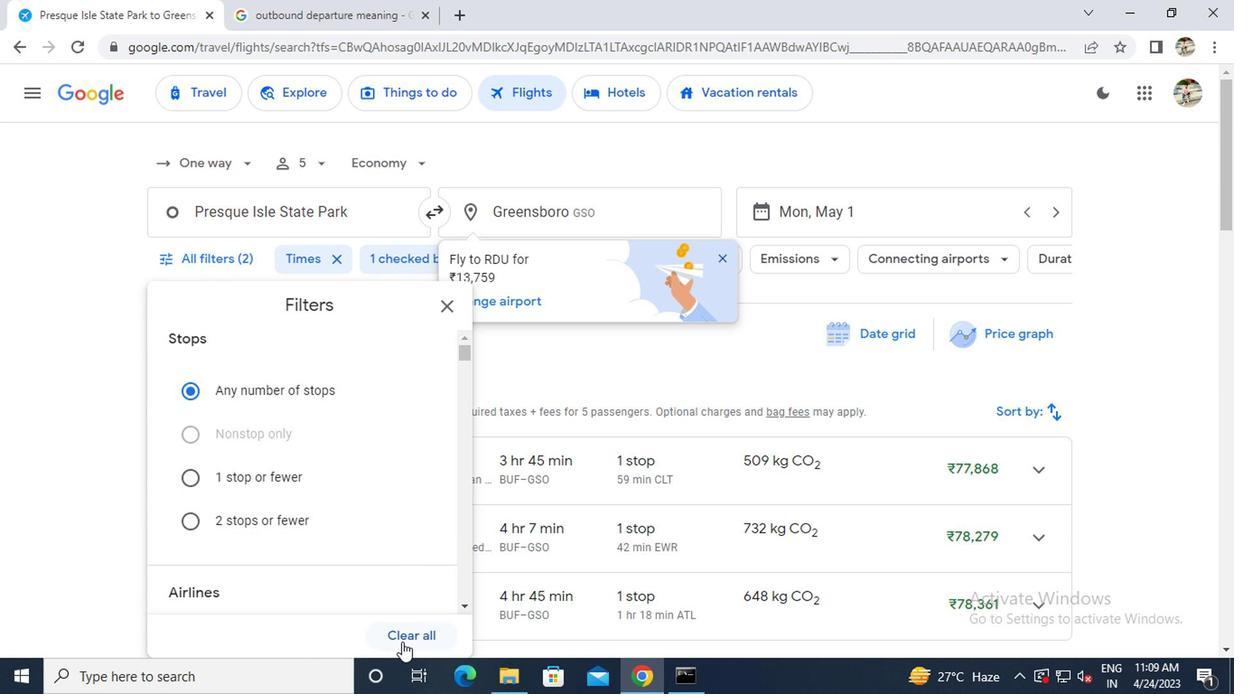 
Action: Mouse moved to (355, 562)
Screenshot: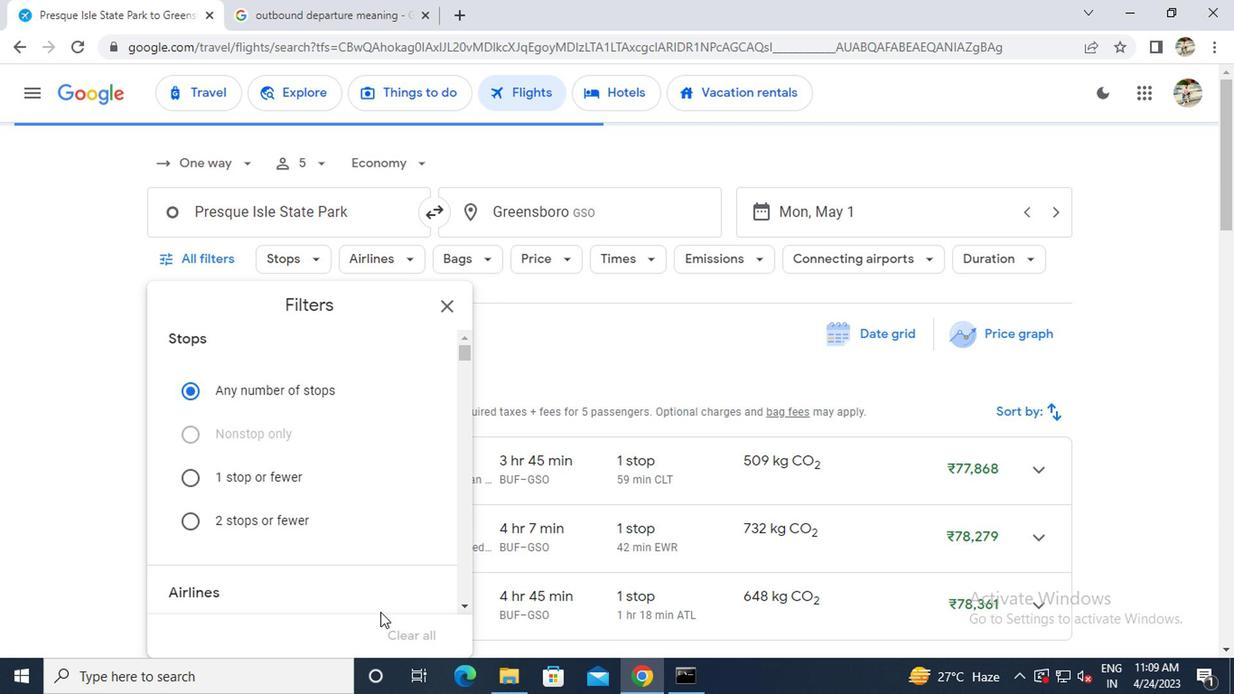 
Action: Mouse scrolled (355, 560) with delta (0, -1)
Screenshot: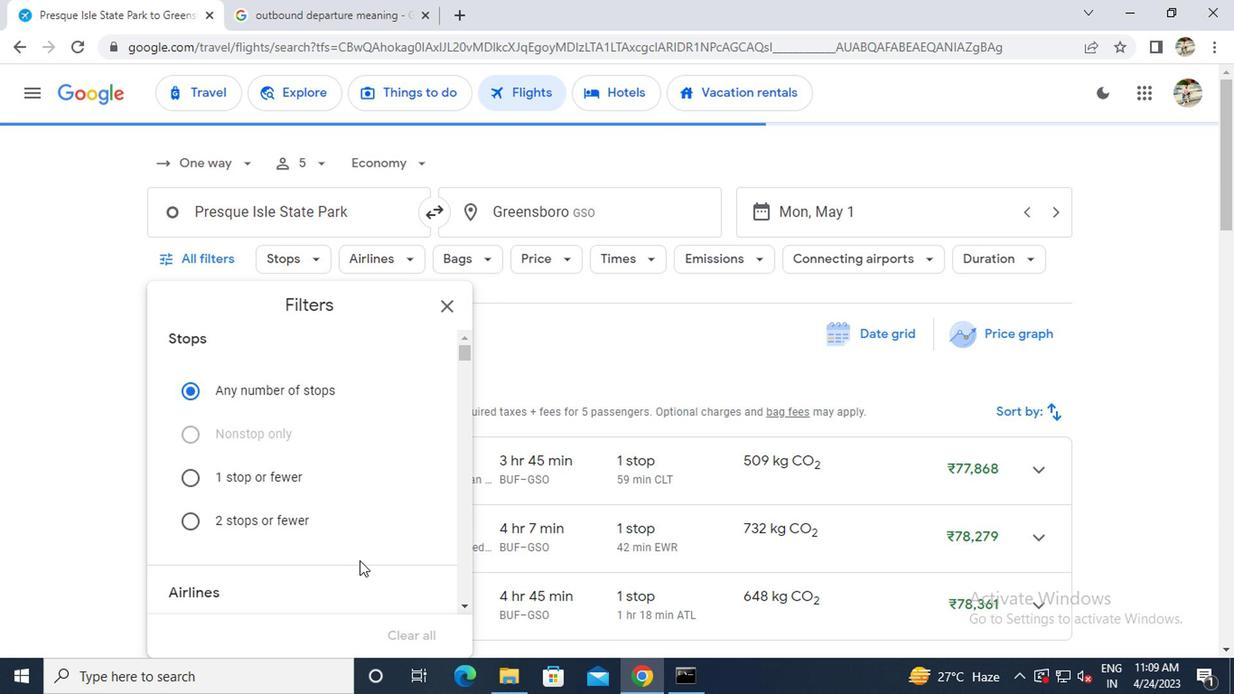 
Action: Mouse scrolled (355, 560) with delta (0, -1)
Screenshot: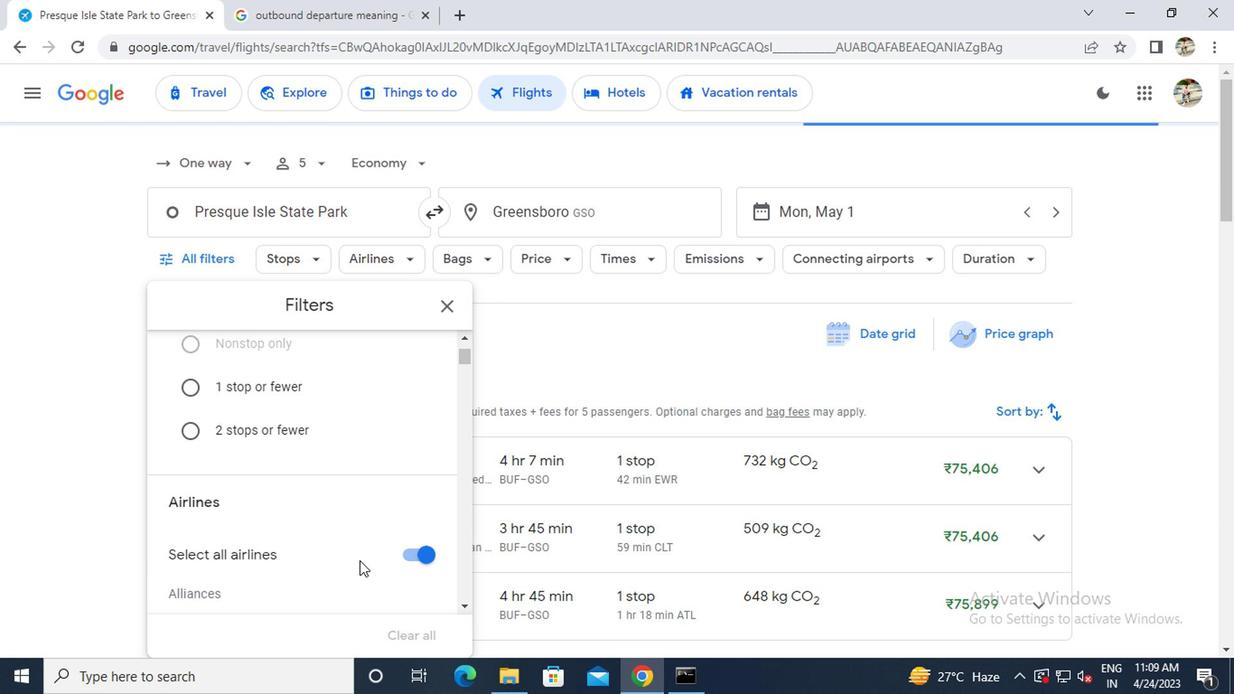 
Action: Mouse scrolled (355, 560) with delta (0, -1)
Screenshot: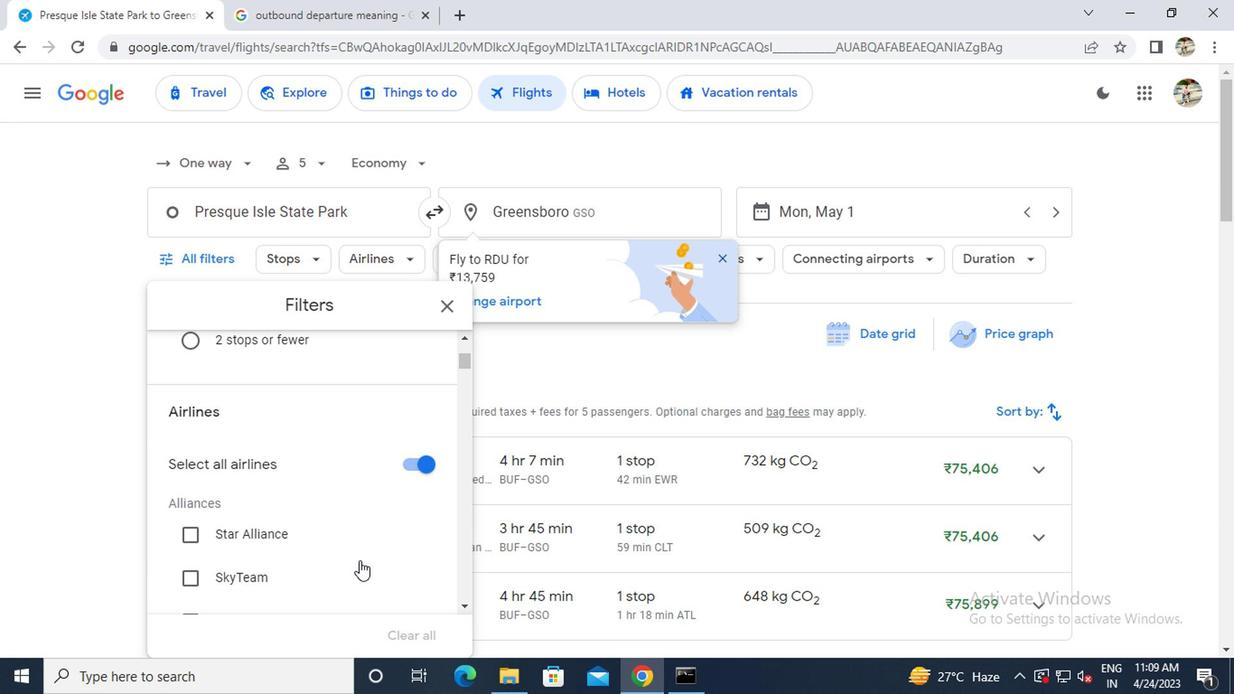 
Action: Mouse scrolled (355, 560) with delta (0, -1)
Screenshot: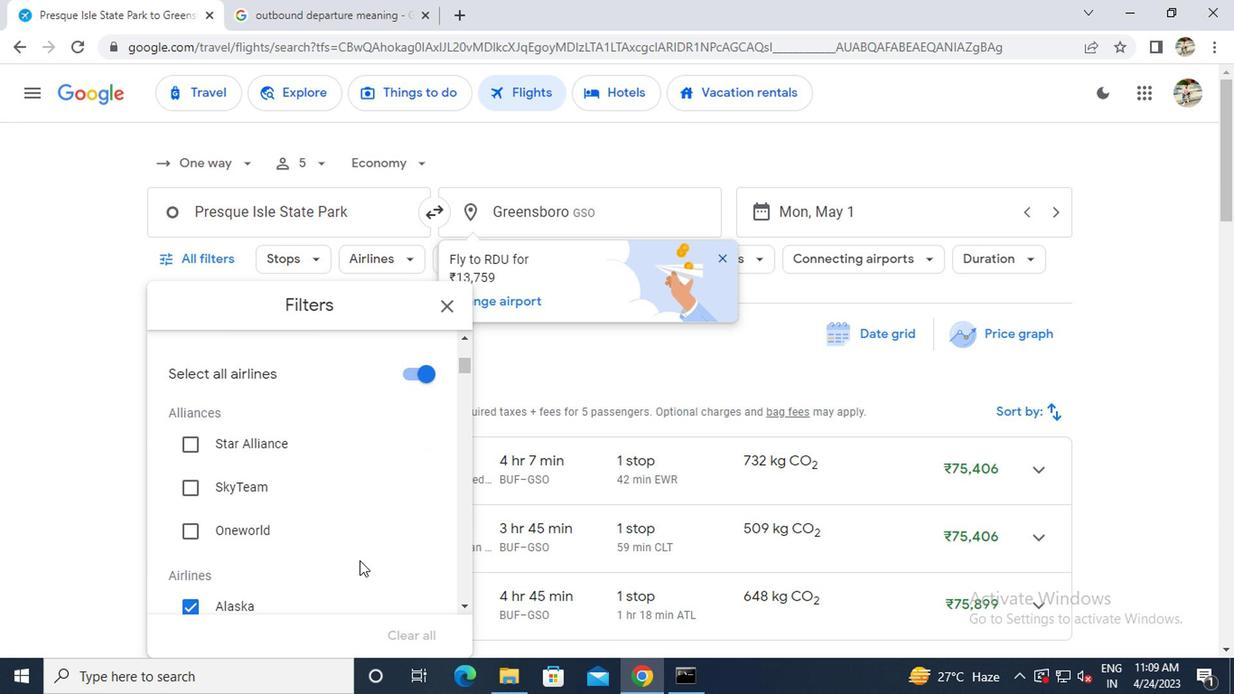 
Action: Mouse moved to (409, 513)
Screenshot: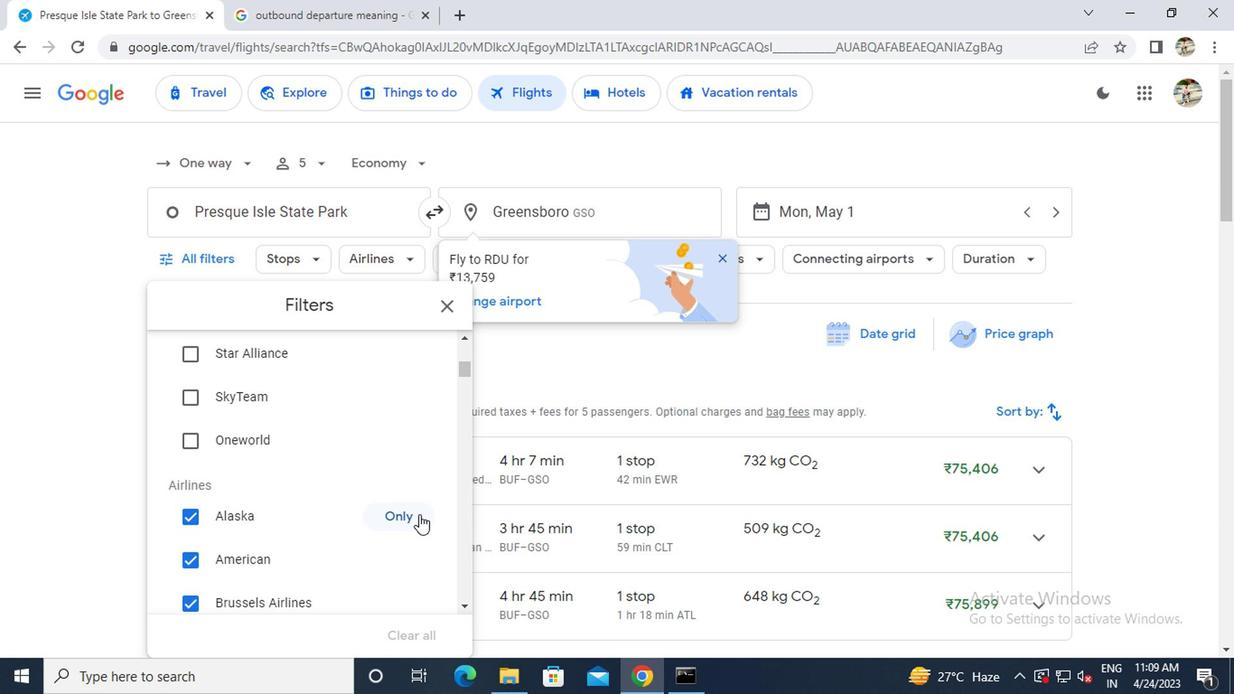 
Action: Mouse pressed left at (409, 513)
Screenshot: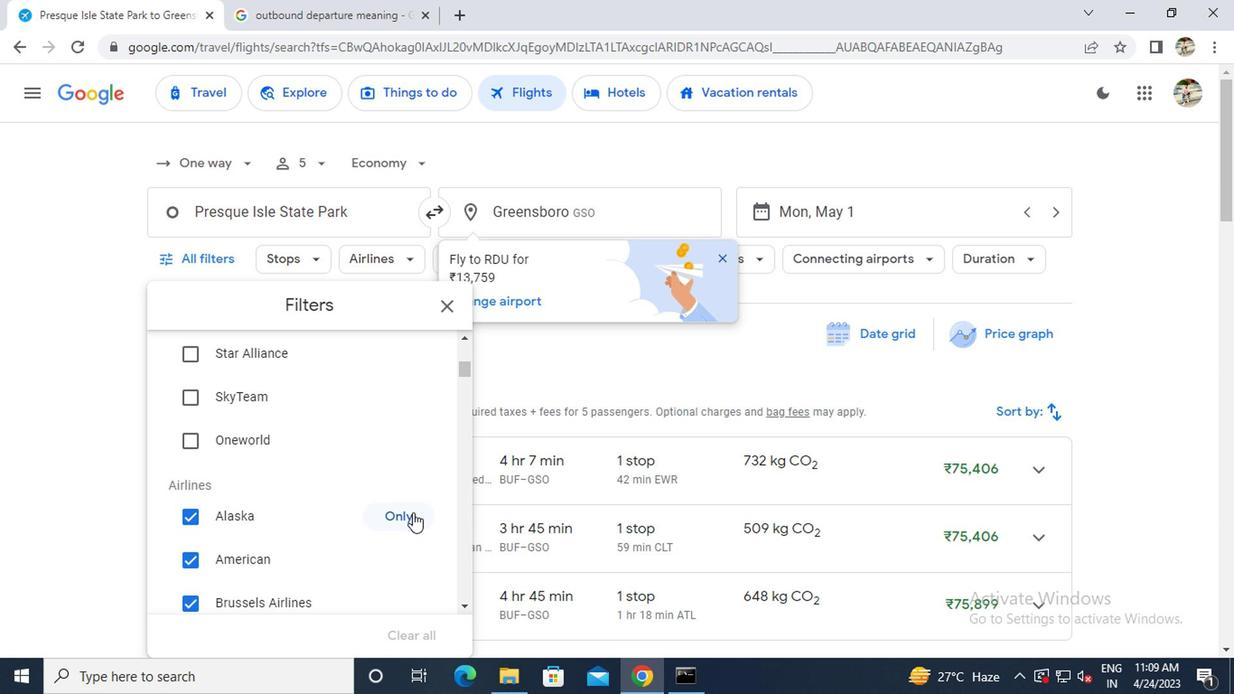
Action: Mouse scrolled (409, 513) with delta (0, 0)
Screenshot: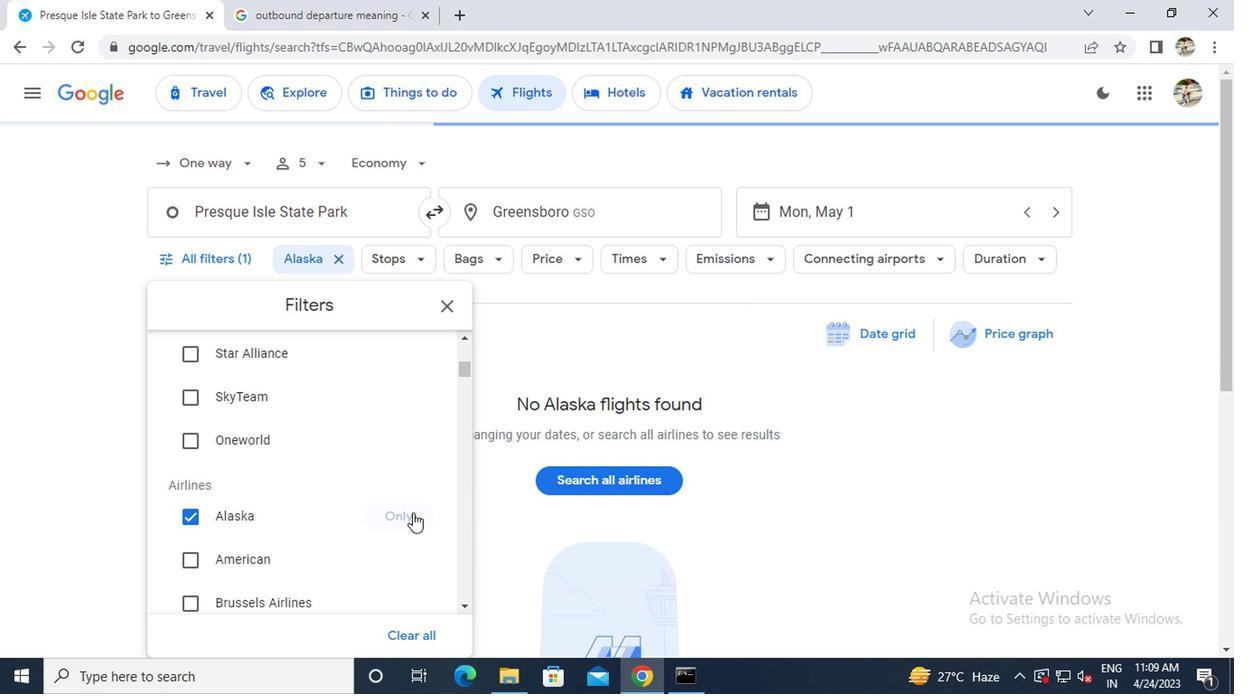 
Action: Mouse scrolled (409, 513) with delta (0, 0)
Screenshot: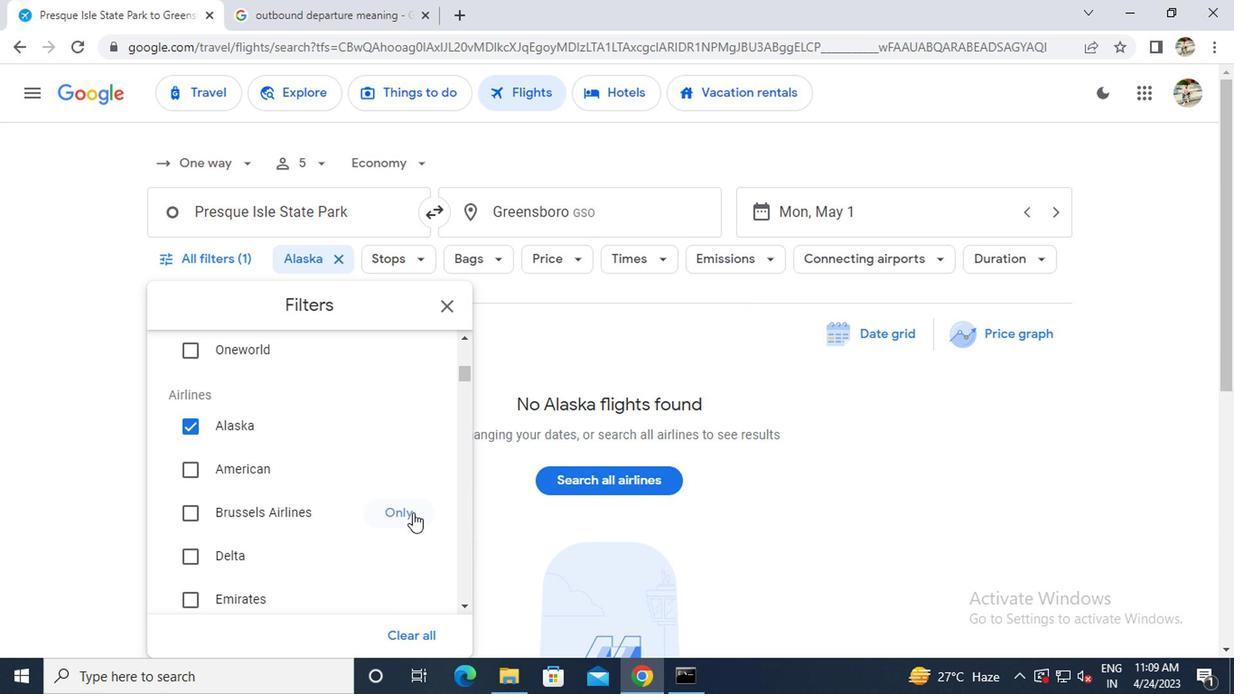 
Action: Mouse scrolled (409, 513) with delta (0, 0)
Screenshot: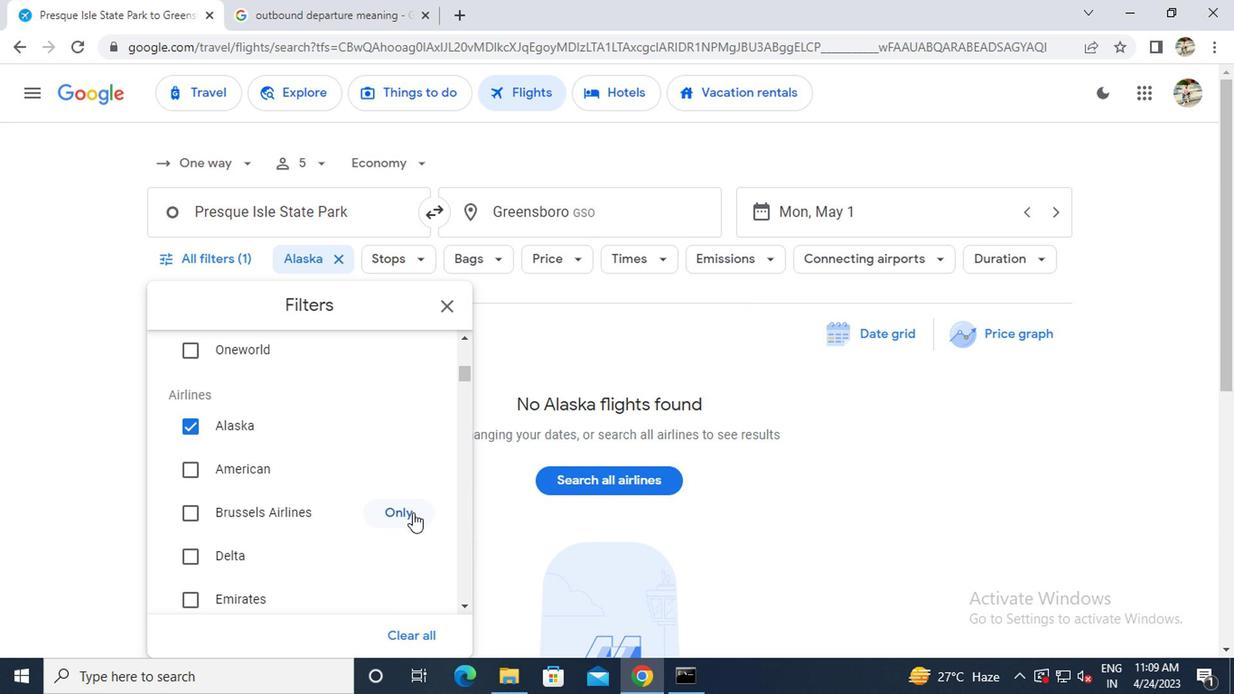 
Action: Mouse scrolled (409, 513) with delta (0, 0)
Screenshot: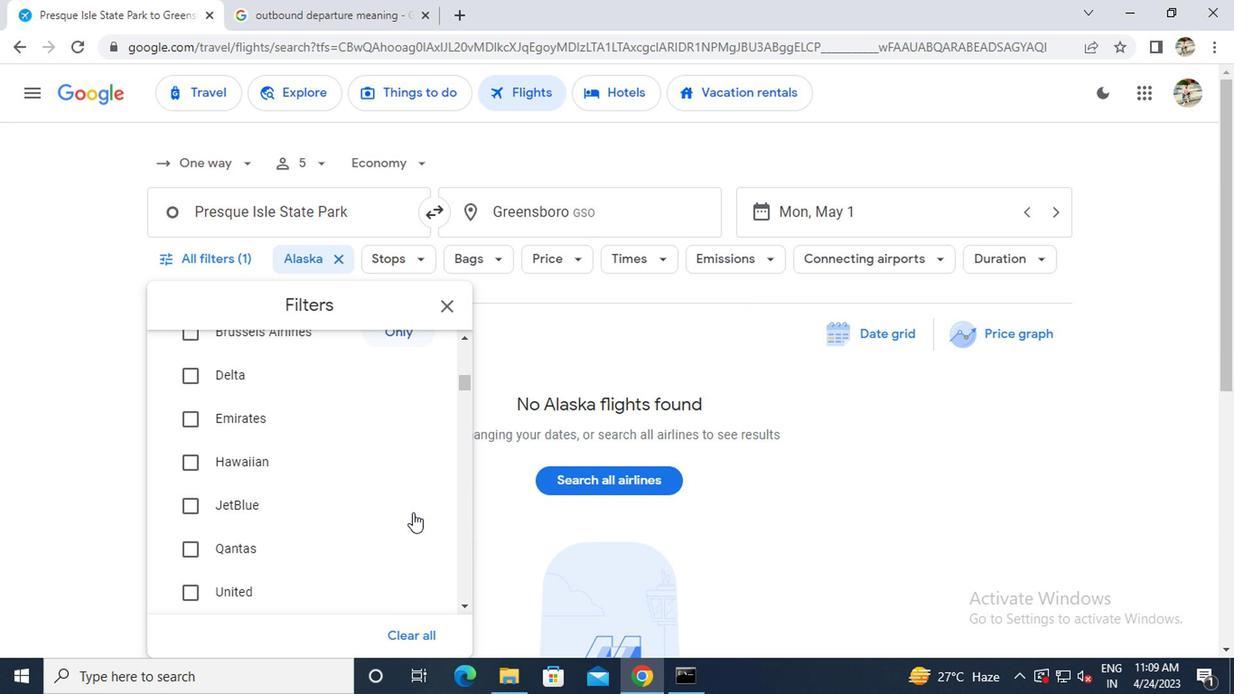 
Action: Mouse scrolled (409, 513) with delta (0, 0)
Screenshot: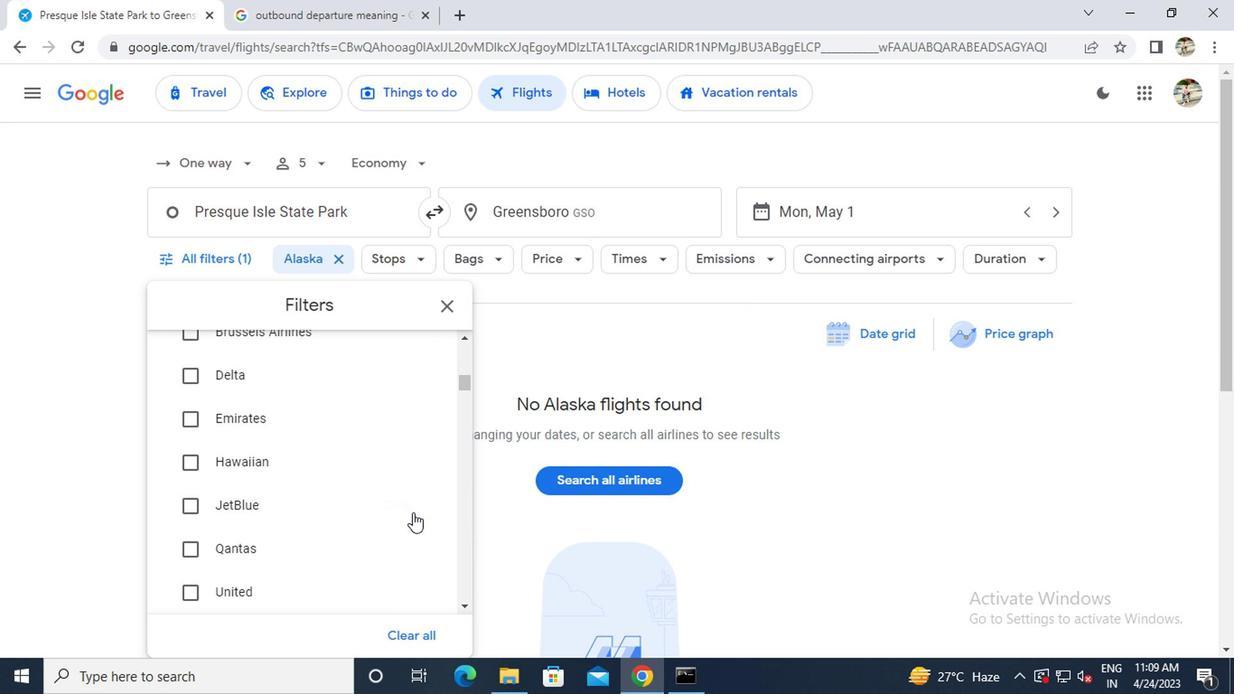 
Action: Mouse scrolled (409, 513) with delta (0, 0)
Screenshot: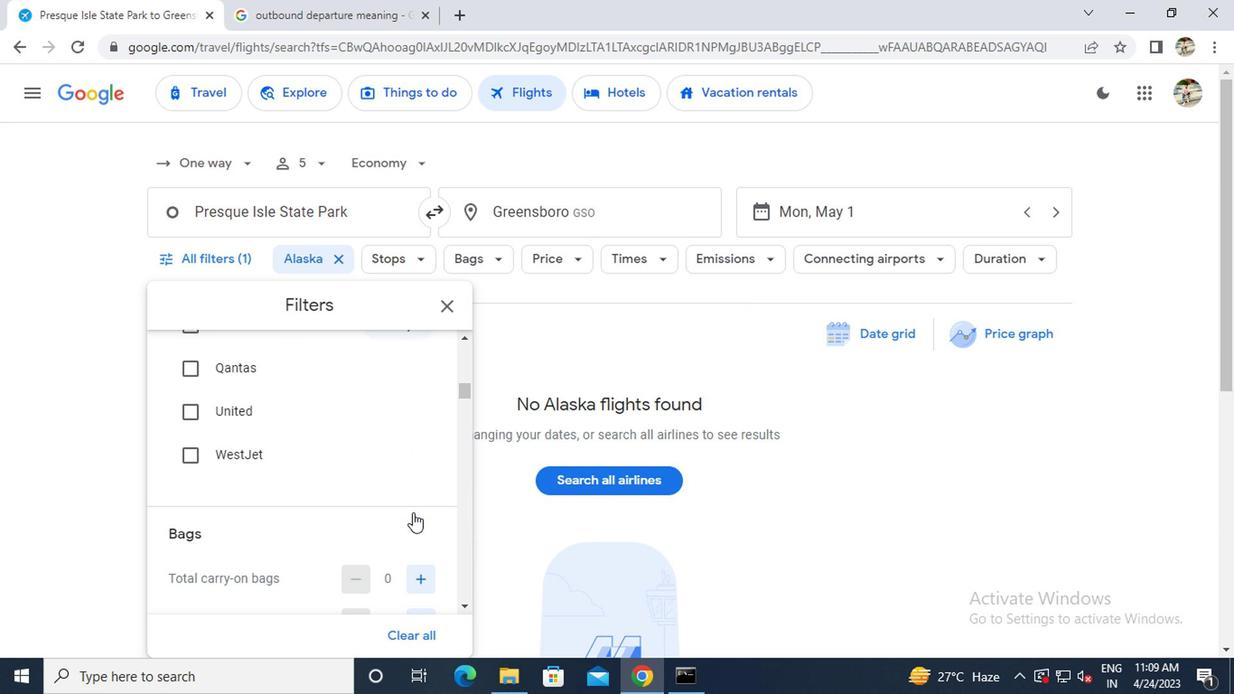 
Action: Mouse moved to (421, 531)
Screenshot: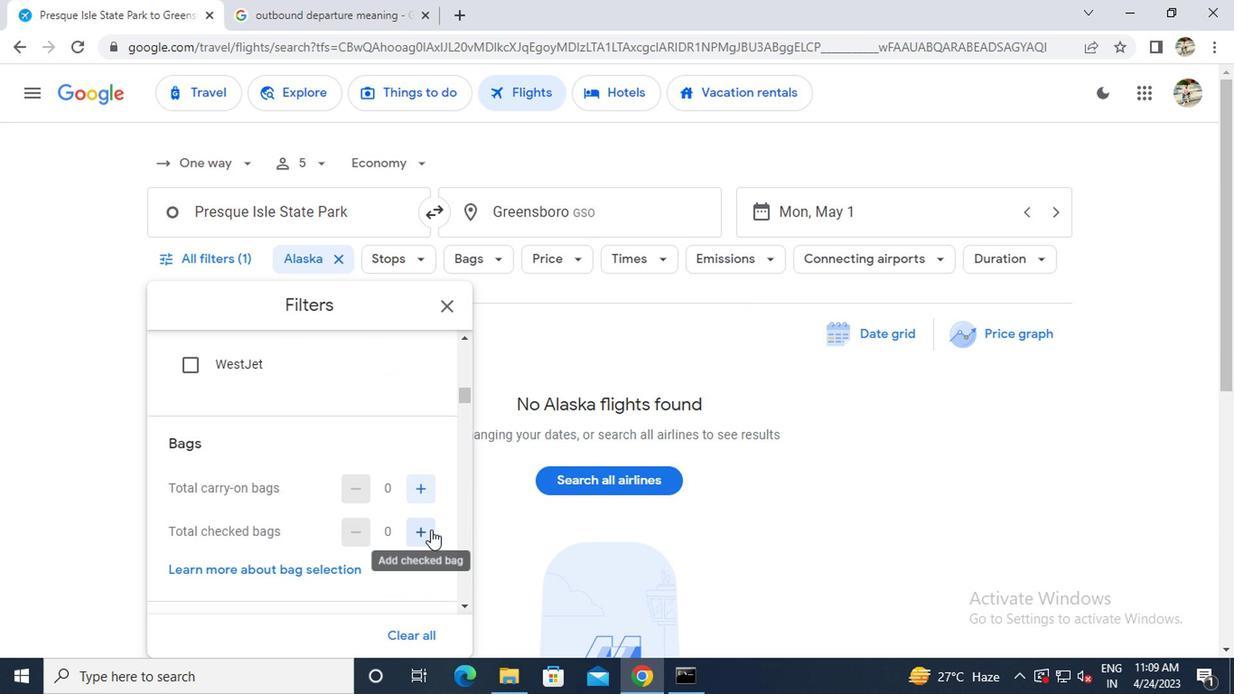 
Action: Mouse pressed left at (421, 531)
Screenshot: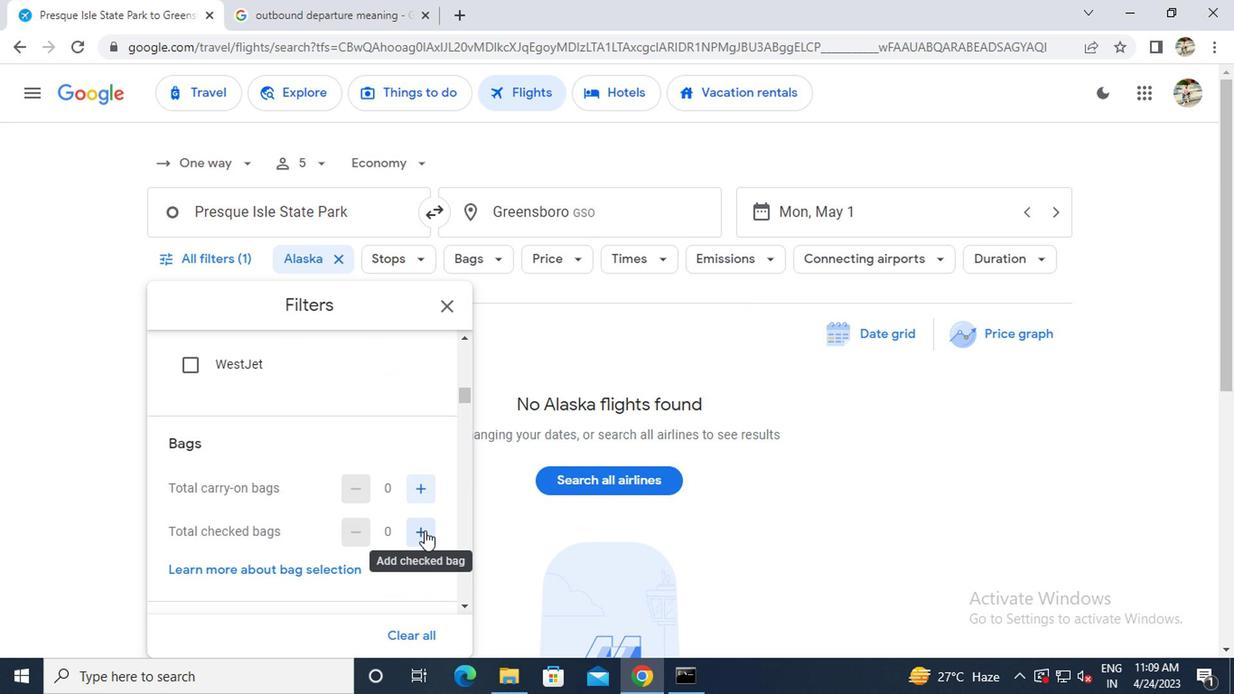 
Action: Mouse pressed left at (421, 531)
Screenshot: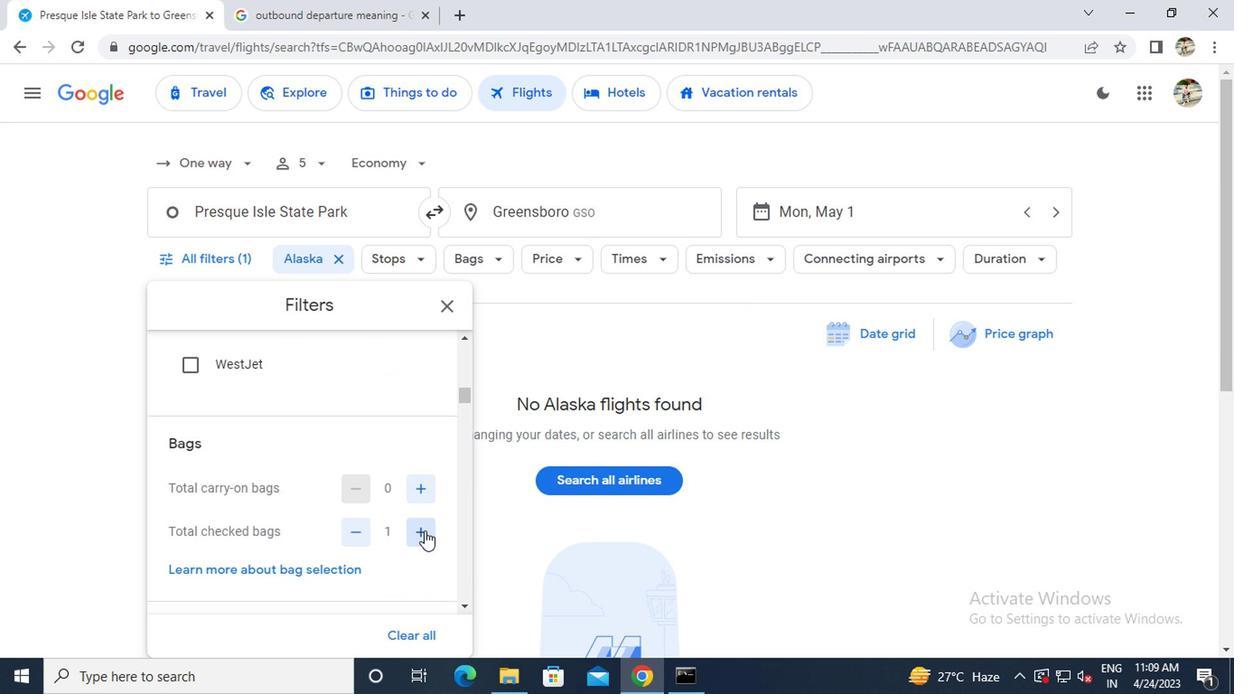 
Action: Mouse pressed left at (421, 531)
Screenshot: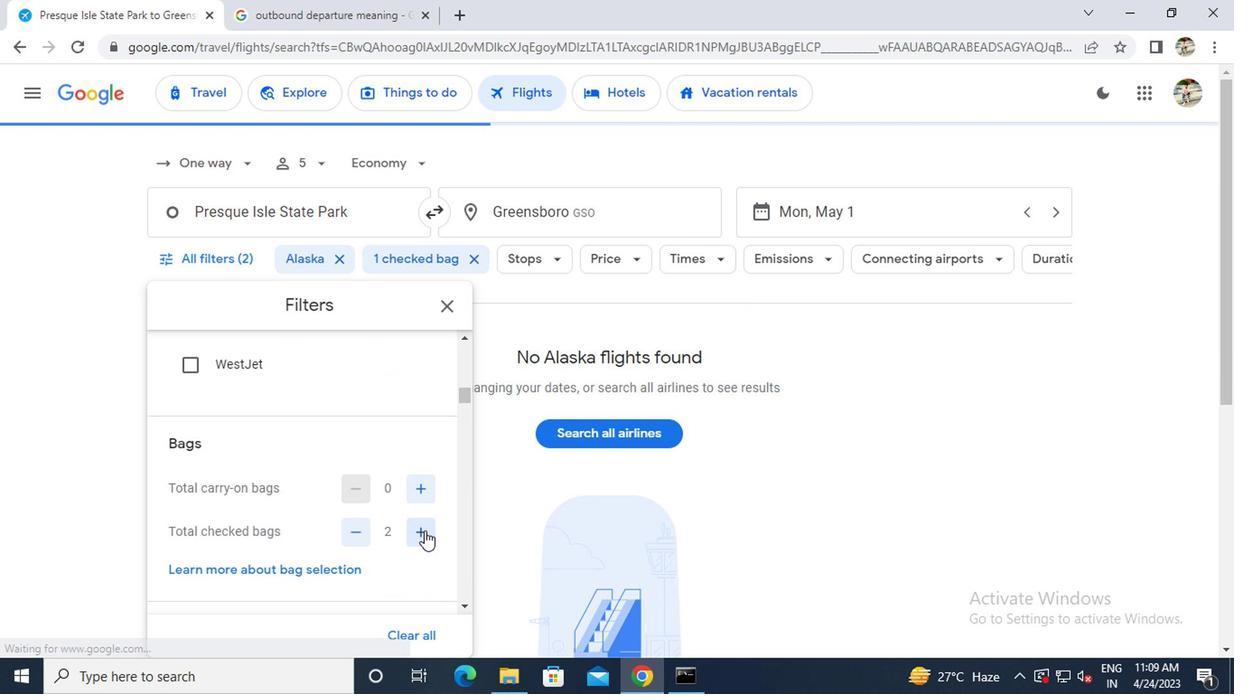 
Action: Mouse scrolled (421, 531) with delta (0, 0)
Screenshot: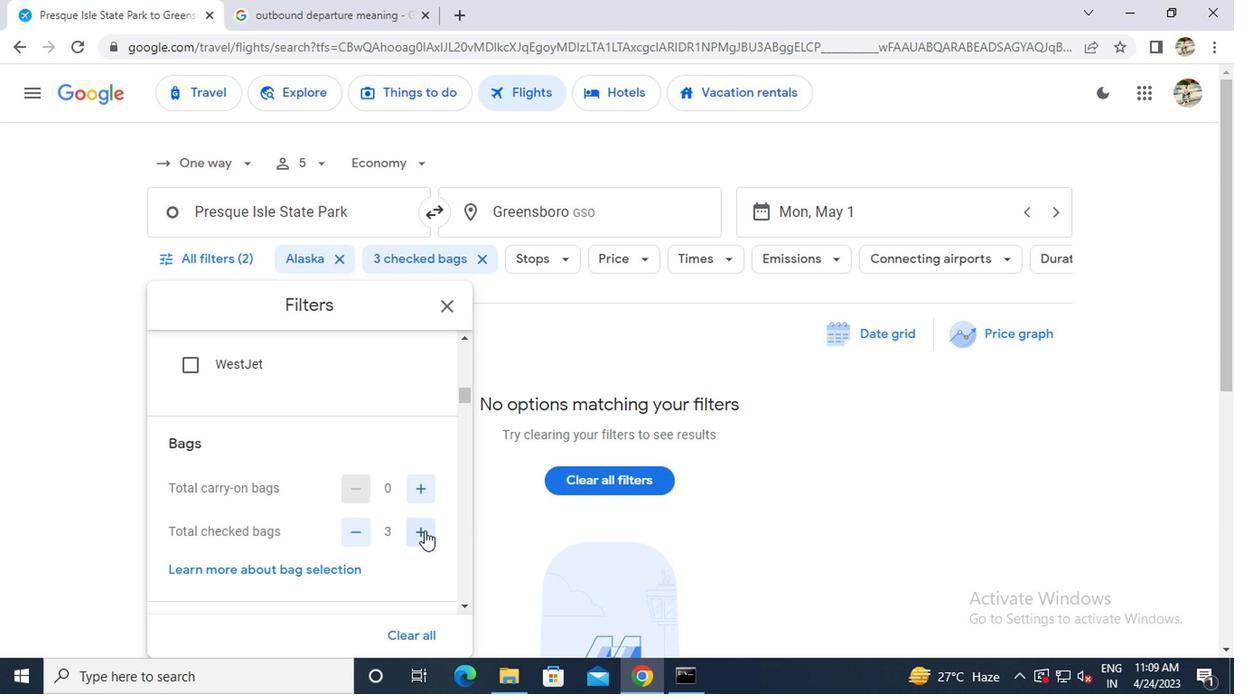 
Action: Mouse scrolled (421, 531) with delta (0, 0)
Screenshot: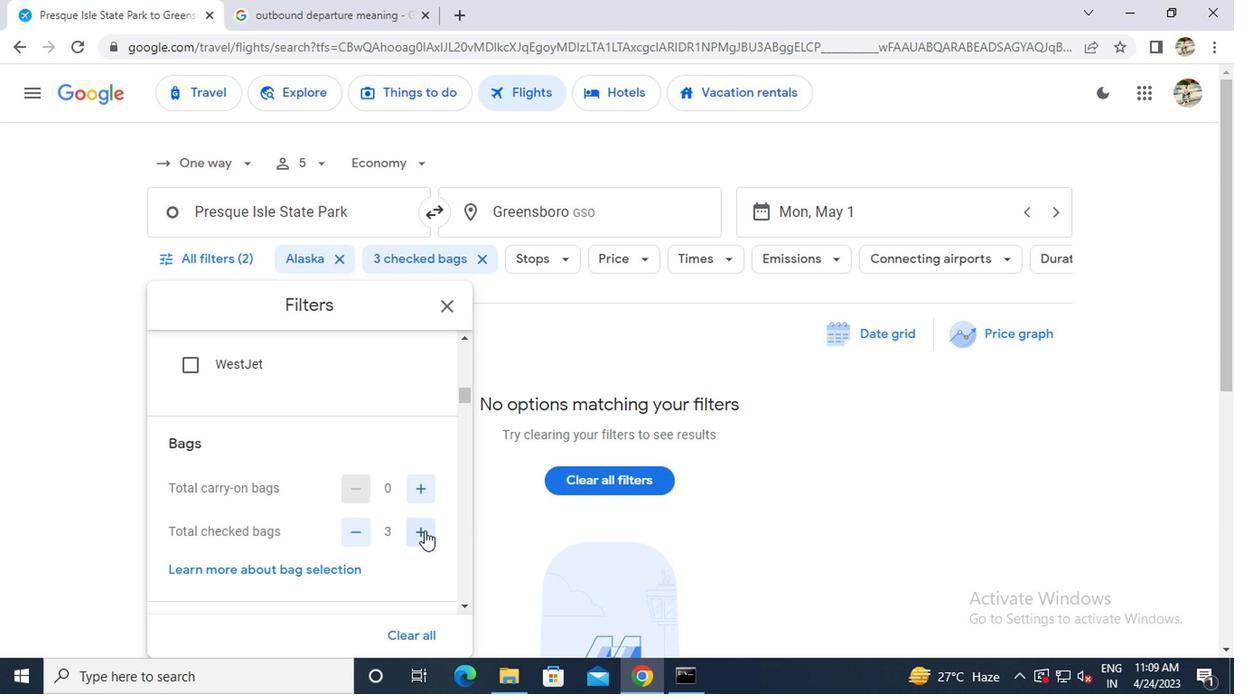 
Action: Mouse pressed left at (421, 531)
Screenshot: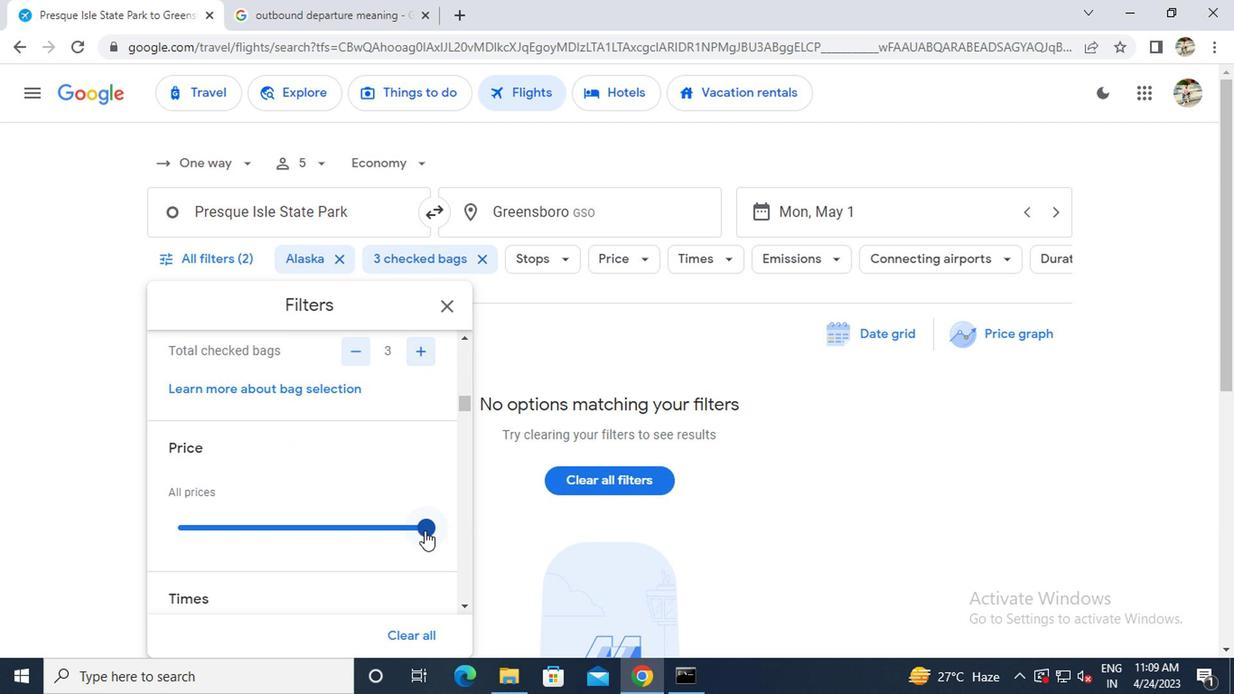 
Action: Mouse moved to (299, 560)
Screenshot: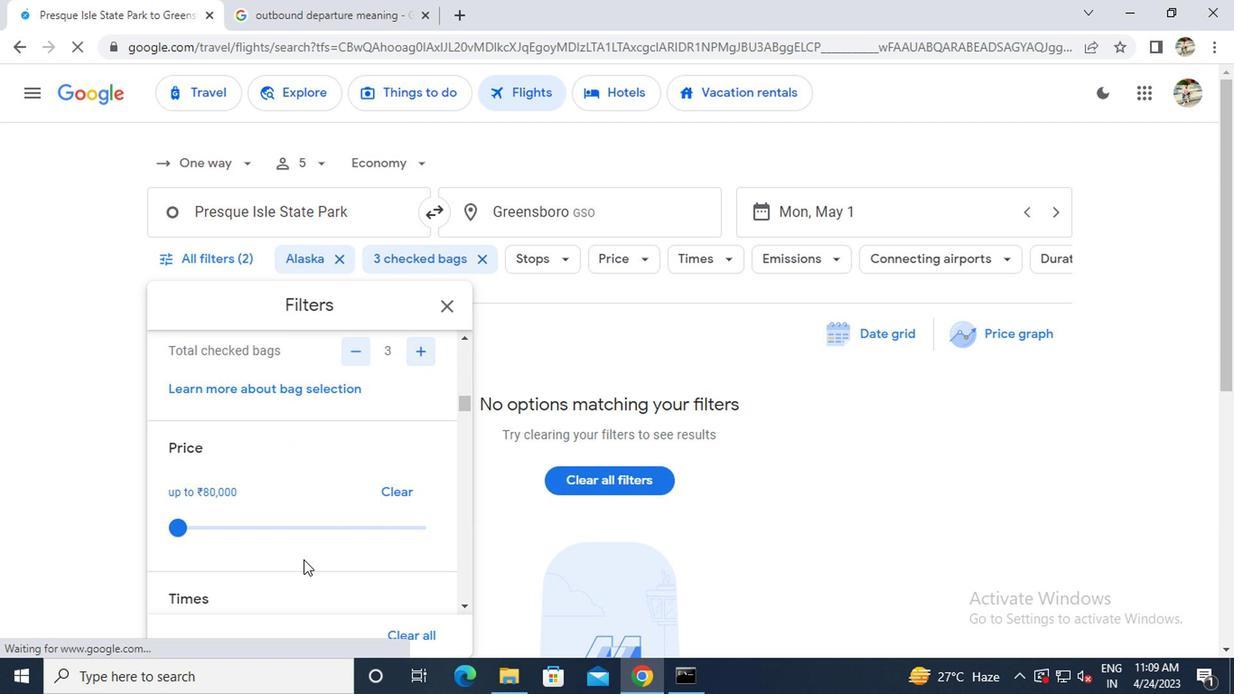 
Action: Mouse scrolled (299, 560) with delta (0, 0)
Screenshot: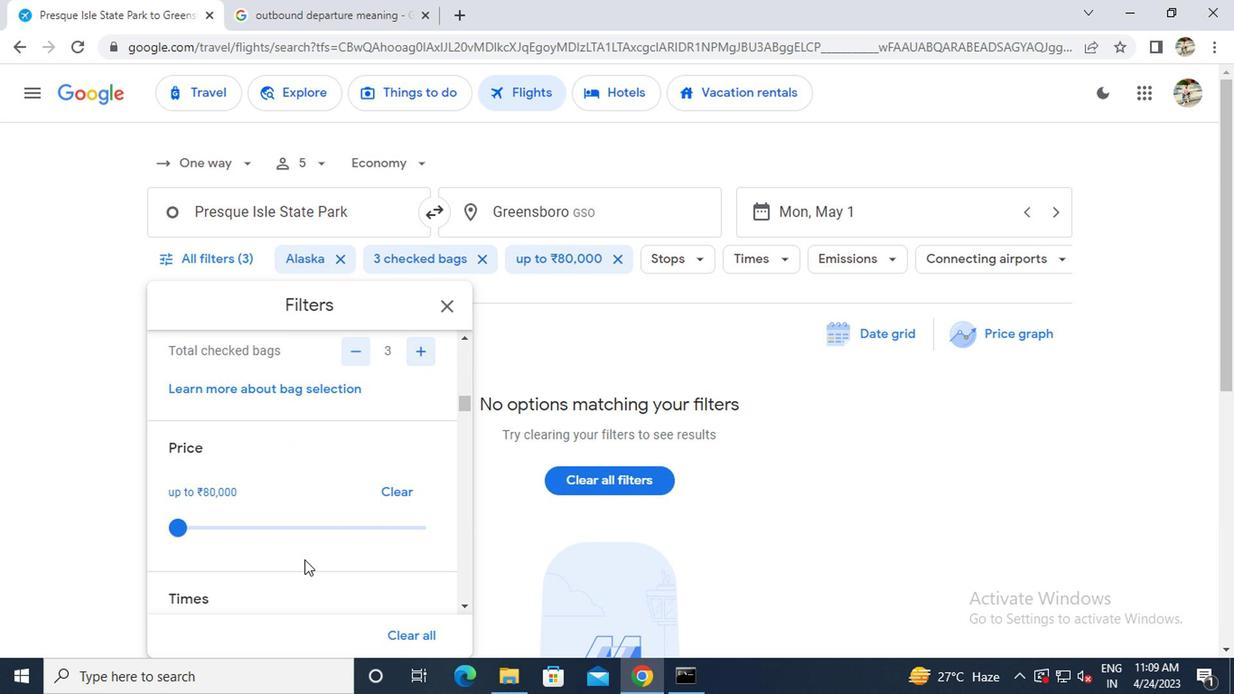 
Action: Mouse scrolled (299, 560) with delta (0, 0)
Screenshot: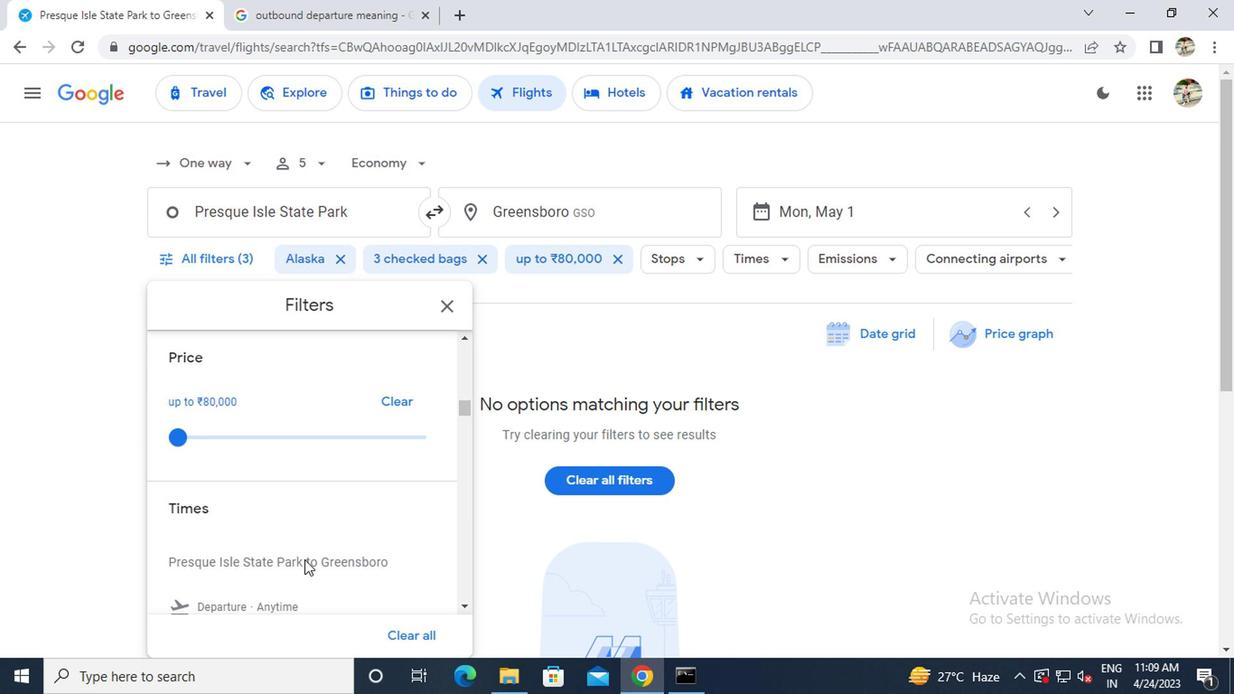 
Action: Mouse moved to (176, 554)
Screenshot: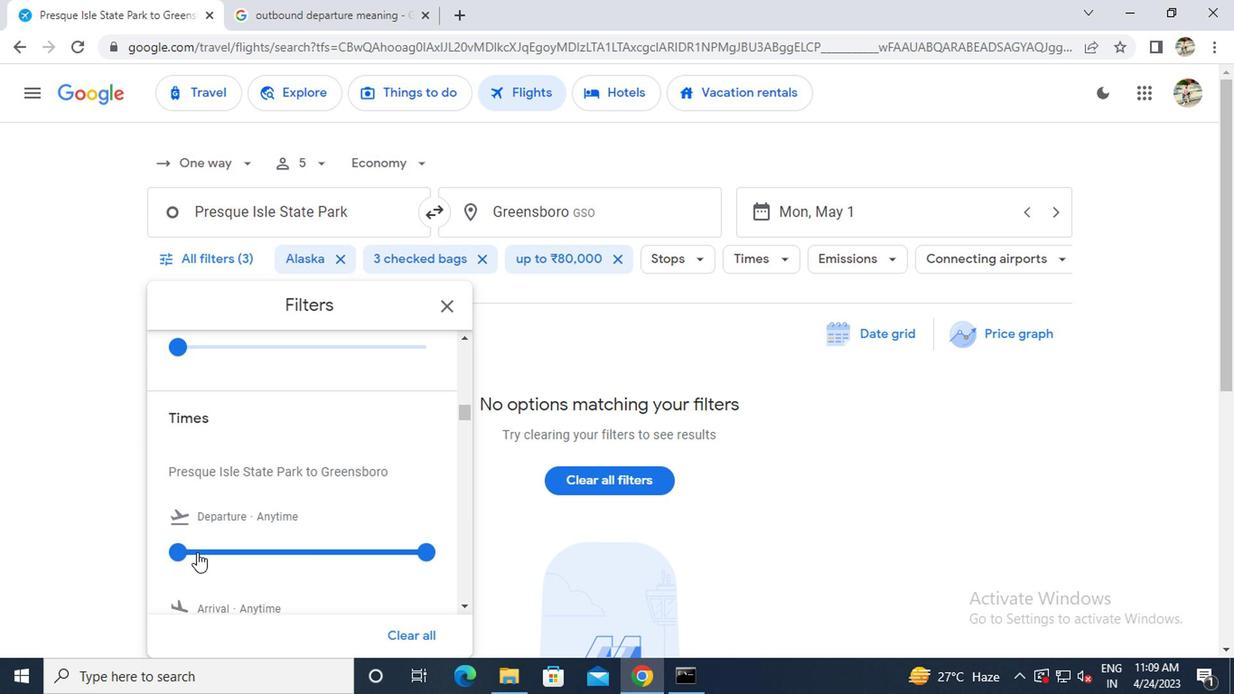 
Action: Mouse pressed left at (176, 554)
Screenshot: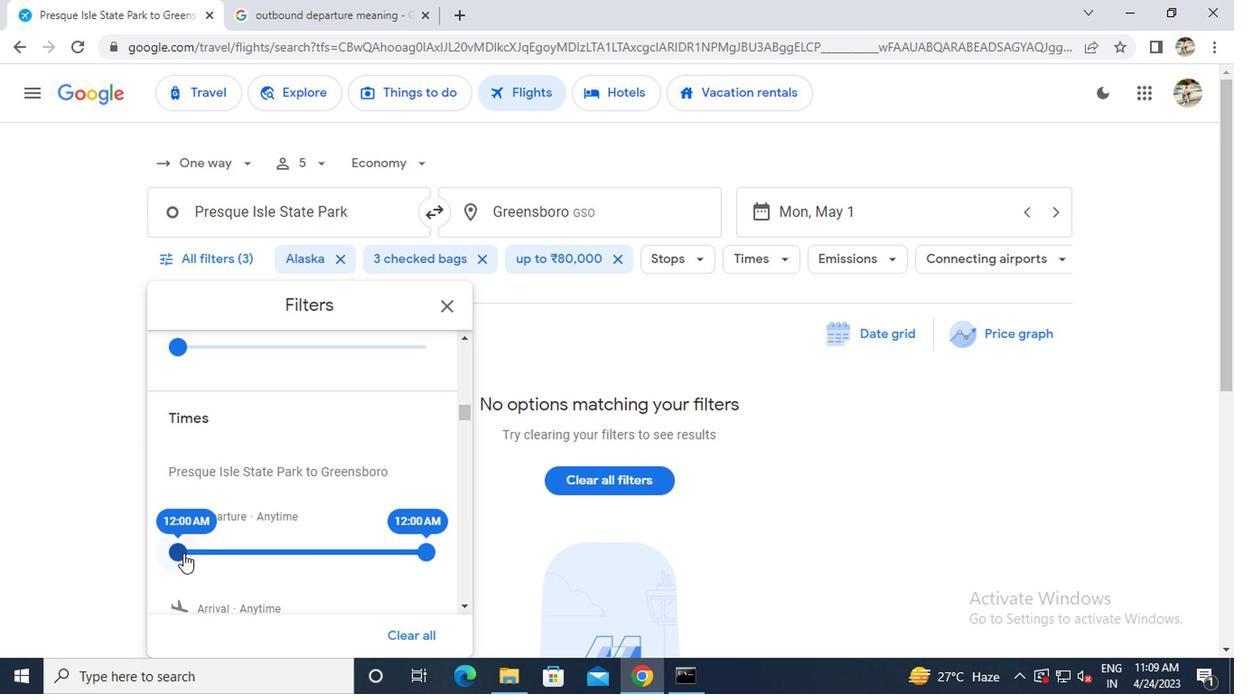 
Action: Mouse moved to (446, 313)
Screenshot: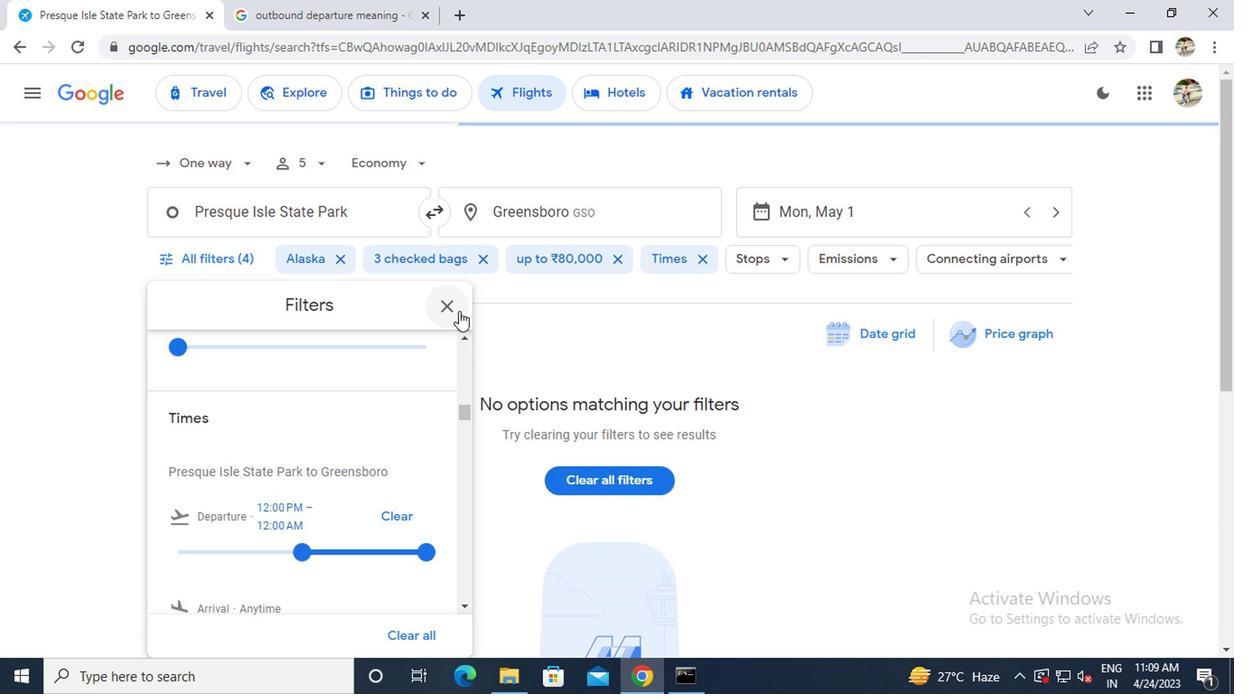 
Action: Mouse pressed left at (446, 313)
Screenshot: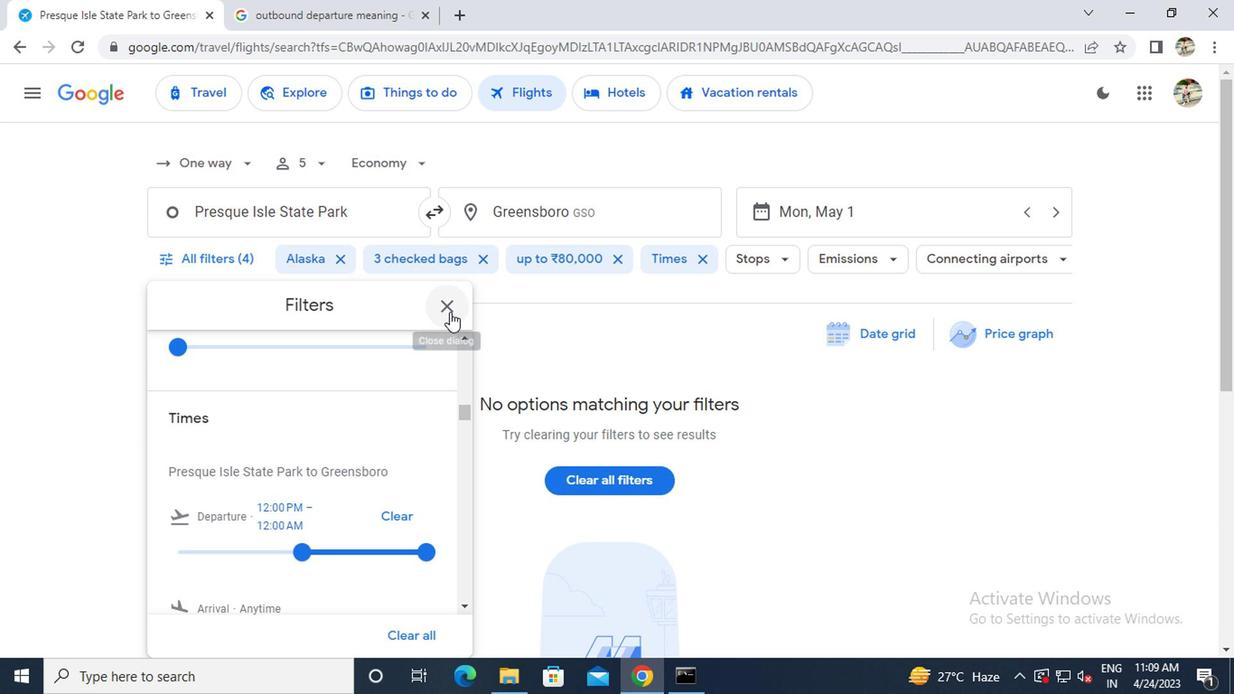 
